 Task: Look for space in Payshanba, Uzbekistan from 12th July, 2023 to 16th July, 2023 for 8 adults in price range Rs.10000 to Rs.16000. Place can be private room with 8 bedrooms having 8 beds and 8 bathrooms. Property type can be house, flat, guest house, hotel. Amenities needed are: wifi, TV, free parkinig on premises, gym, breakfast. Booking option can be shelf check-in. Required host language is English.
Action: Mouse moved to (441, 114)
Screenshot: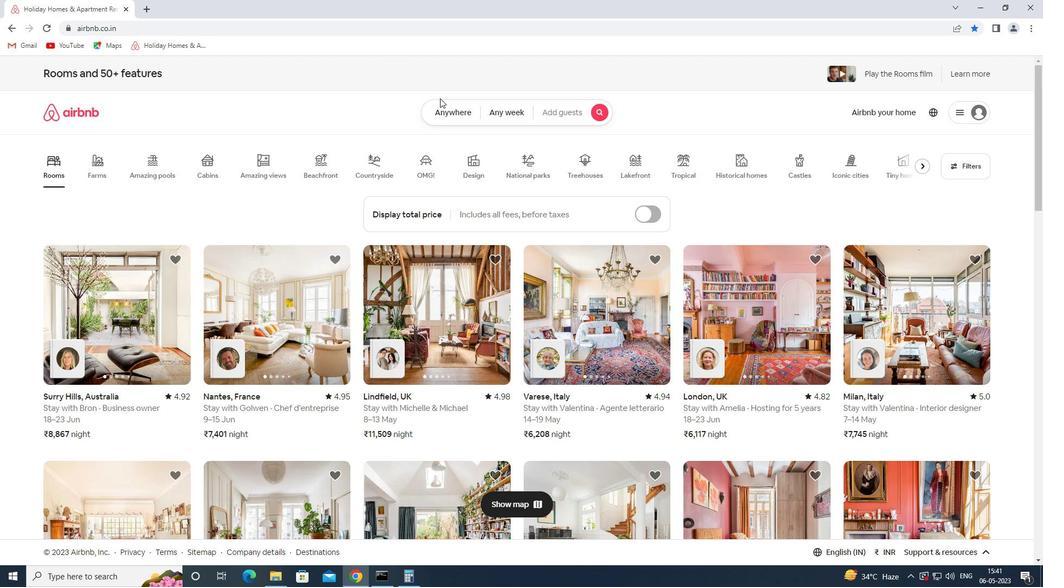 
Action: Mouse pressed left at (441, 114)
Screenshot: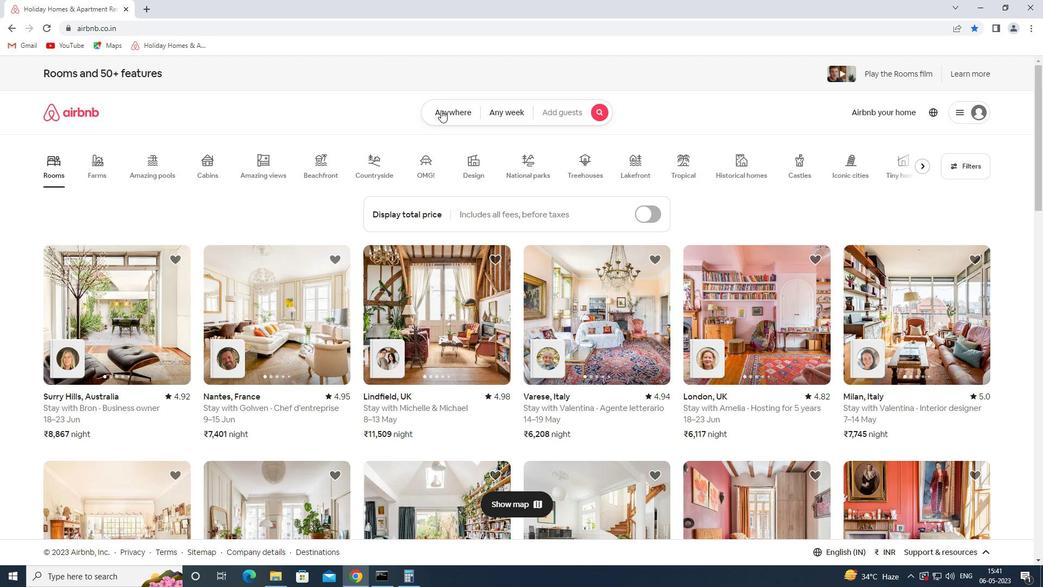 
Action: Mouse moved to (377, 155)
Screenshot: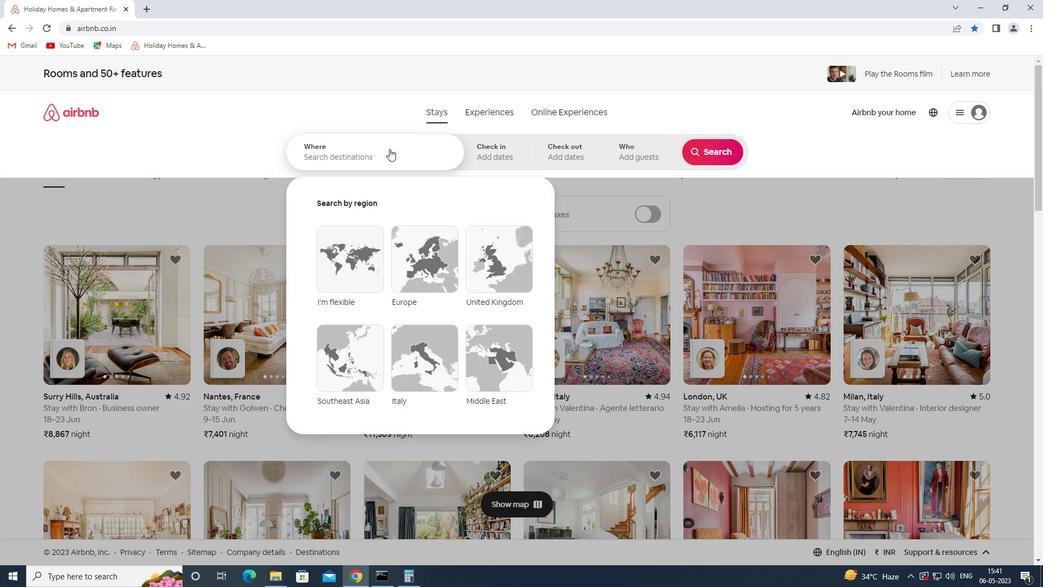 
Action: Mouse pressed left at (377, 155)
Screenshot: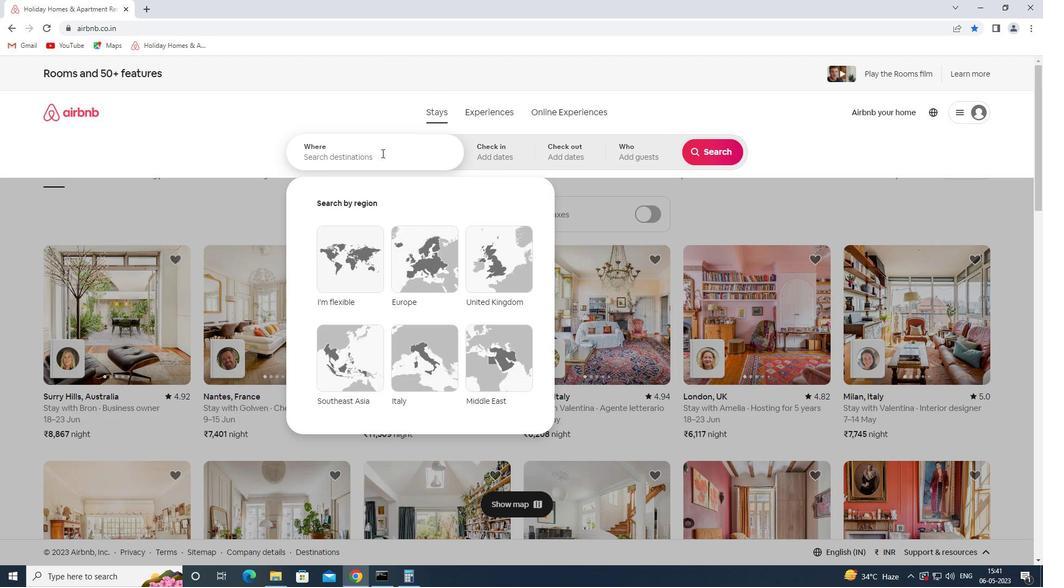 
Action: Key pressed <Key.shift_r>Paya<Key.backspace>shanba<Key.space><Key.shift_r>
Screenshot: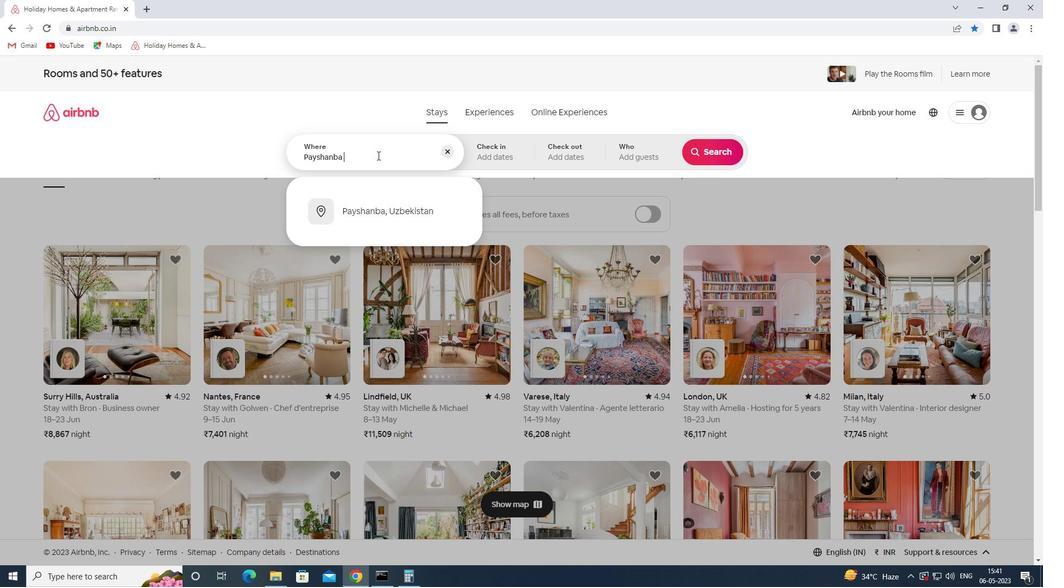 
Action: Mouse moved to (390, 206)
Screenshot: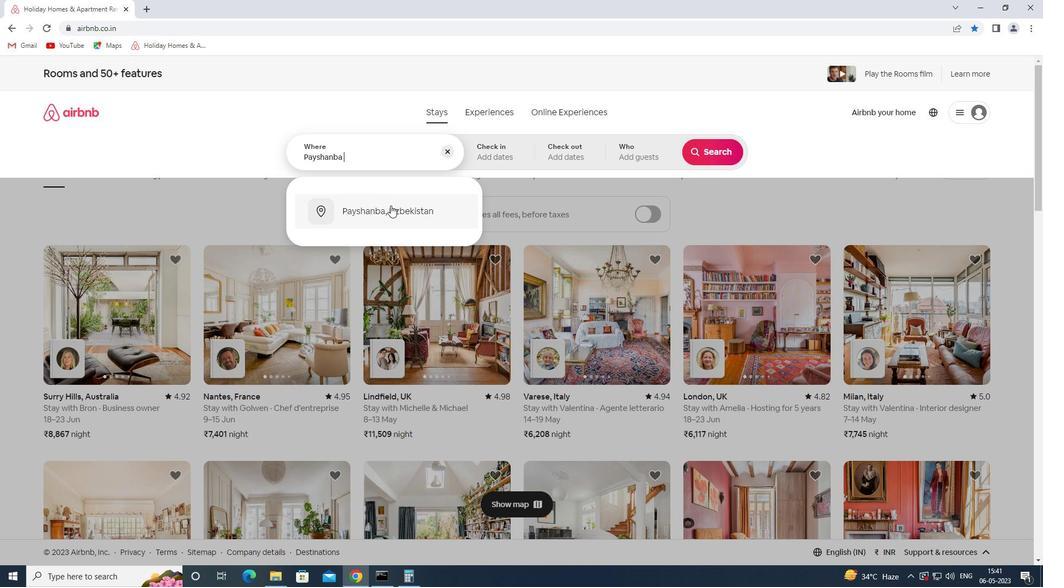 
Action: Mouse pressed left at (390, 206)
Screenshot: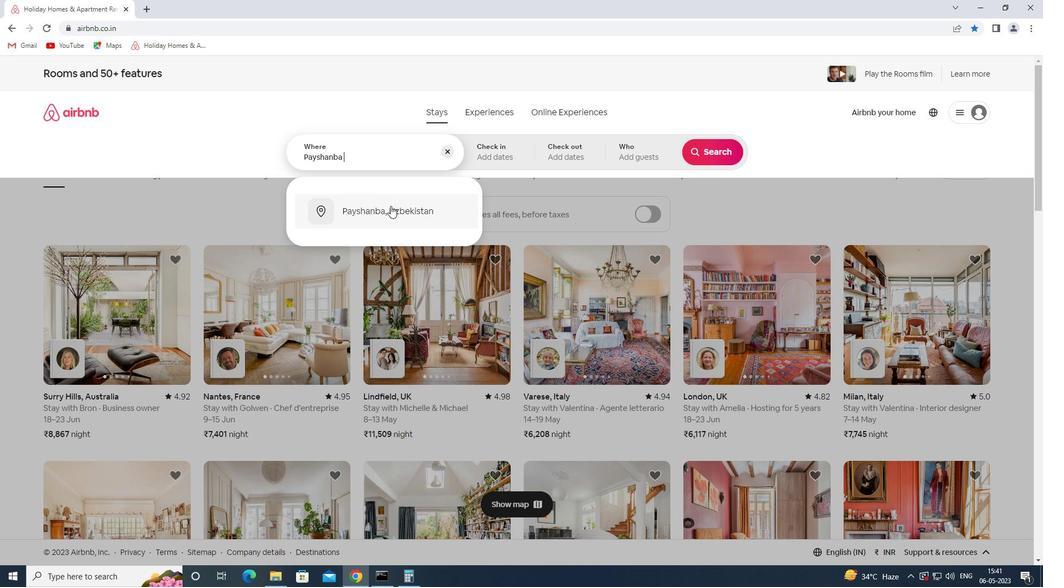 
Action: Mouse moved to (708, 241)
Screenshot: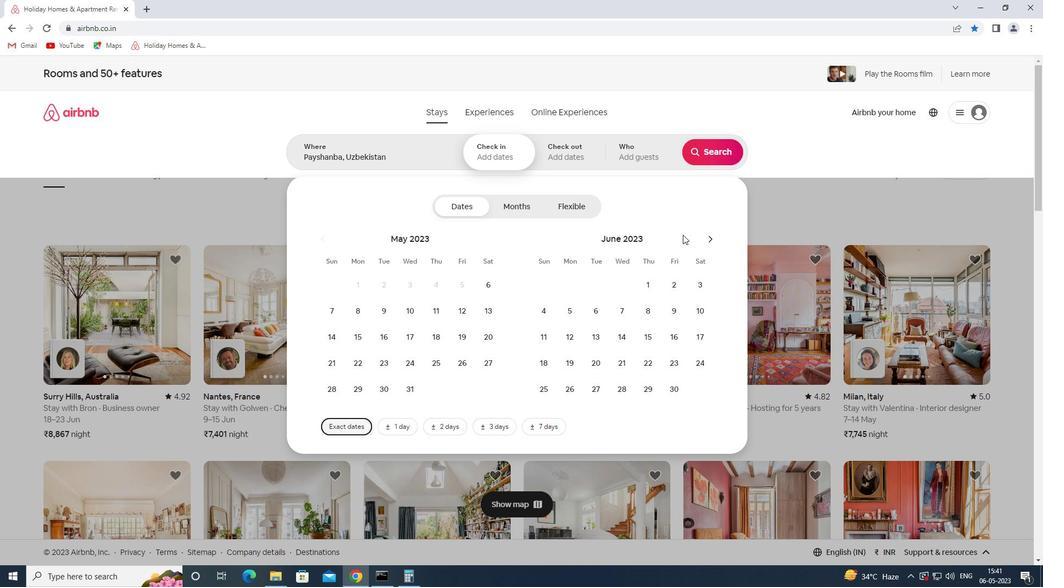 
Action: Mouse pressed left at (708, 241)
Screenshot: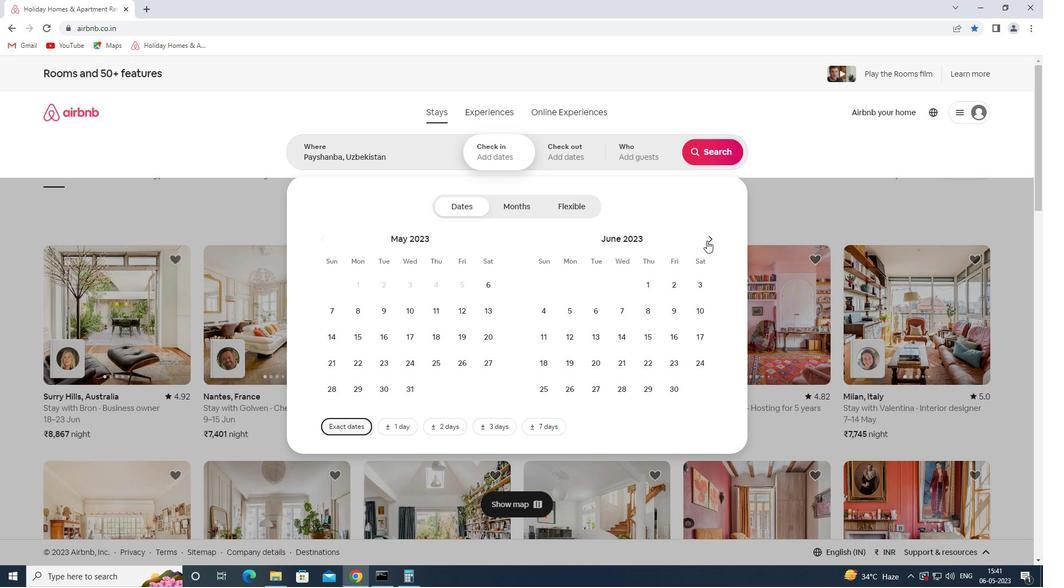 
Action: Mouse moved to (615, 343)
Screenshot: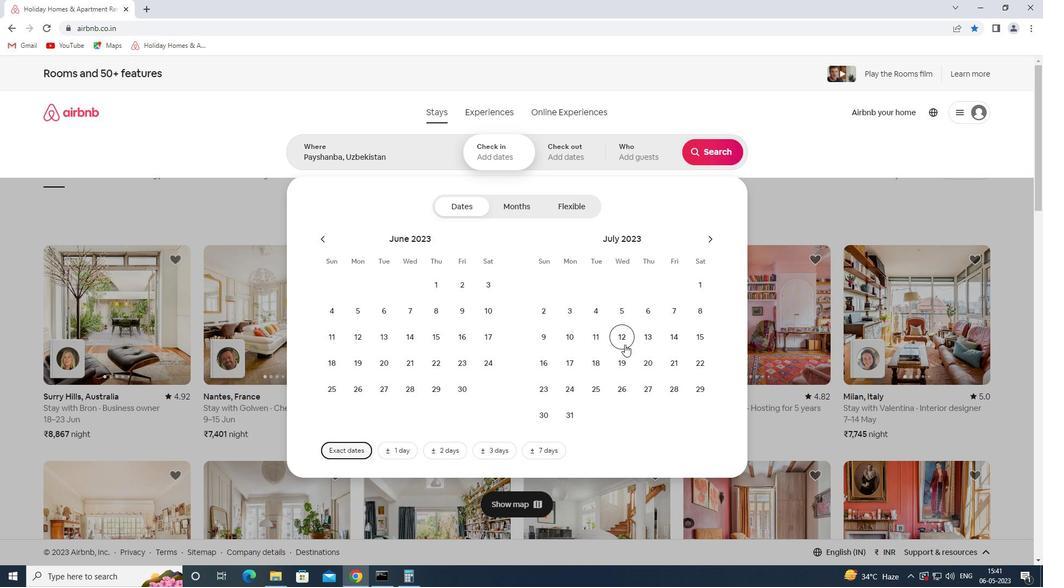 
Action: Mouse pressed left at (615, 343)
Screenshot: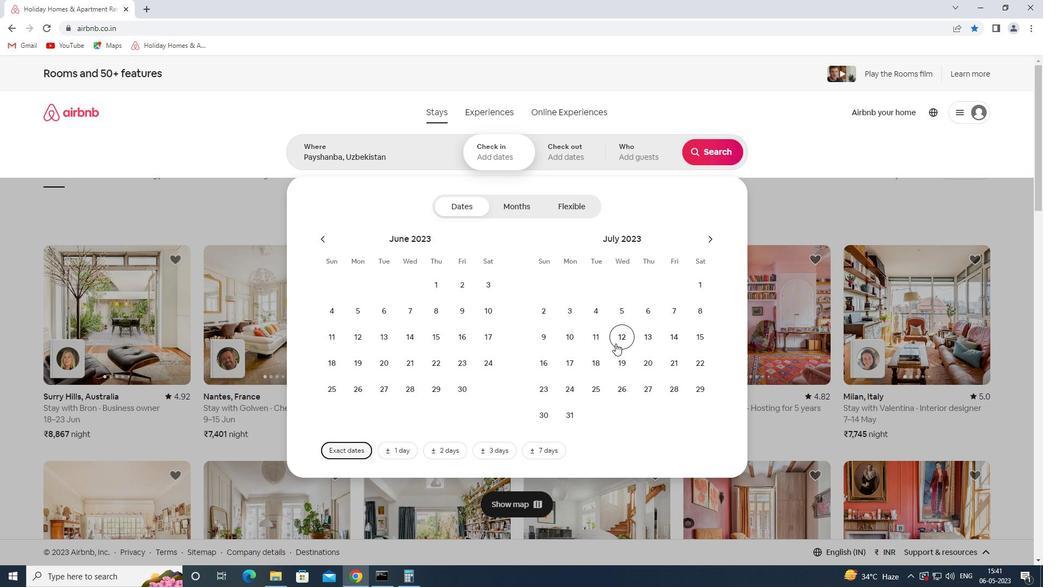 
Action: Mouse moved to (540, 370)
Screenshot: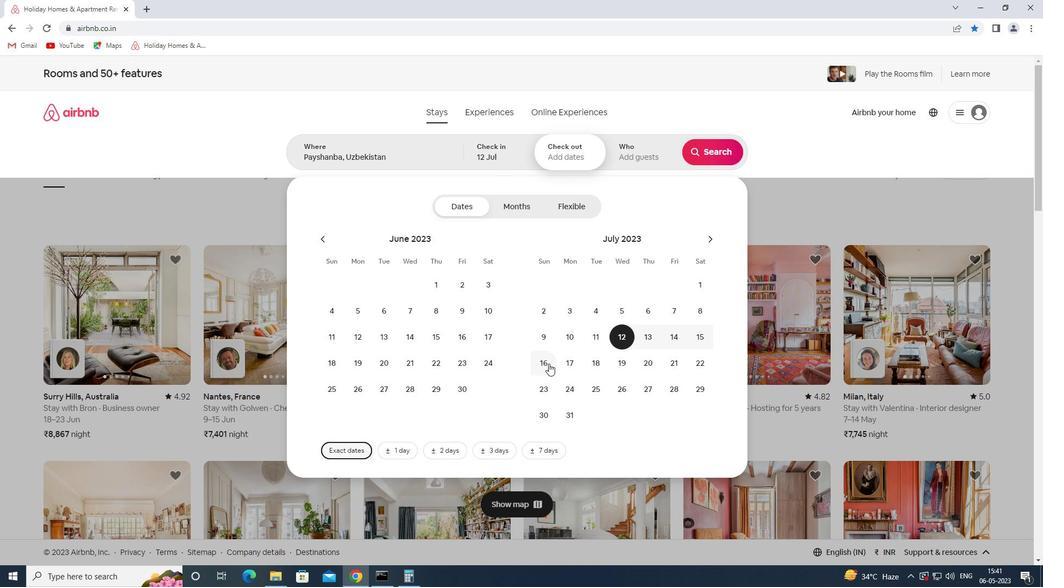 
Action: Mouse pressed left at (540, 370)
Screenshot: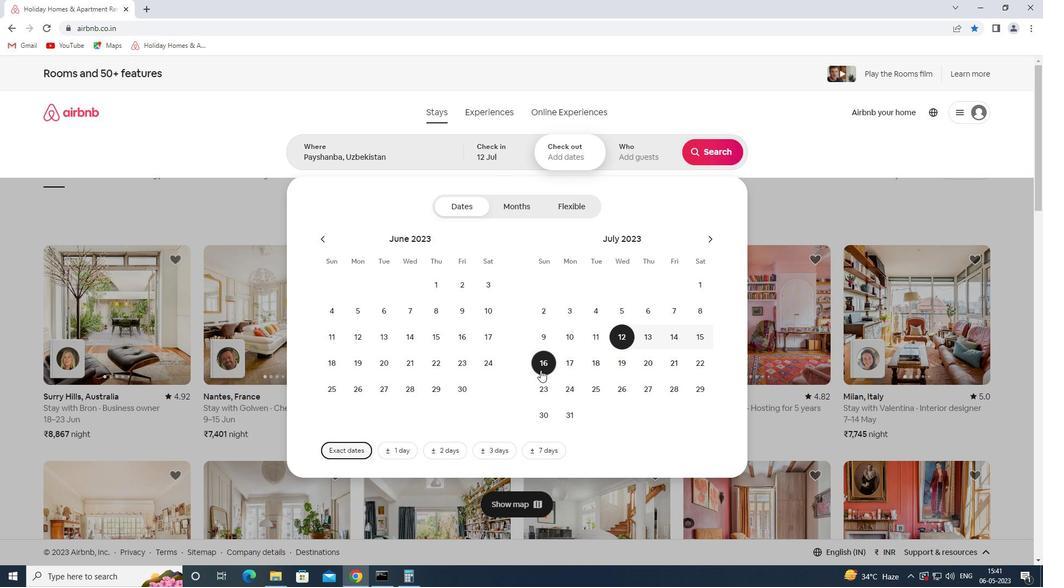 
Action: Mouse moved to (648, 160)
Screenshot: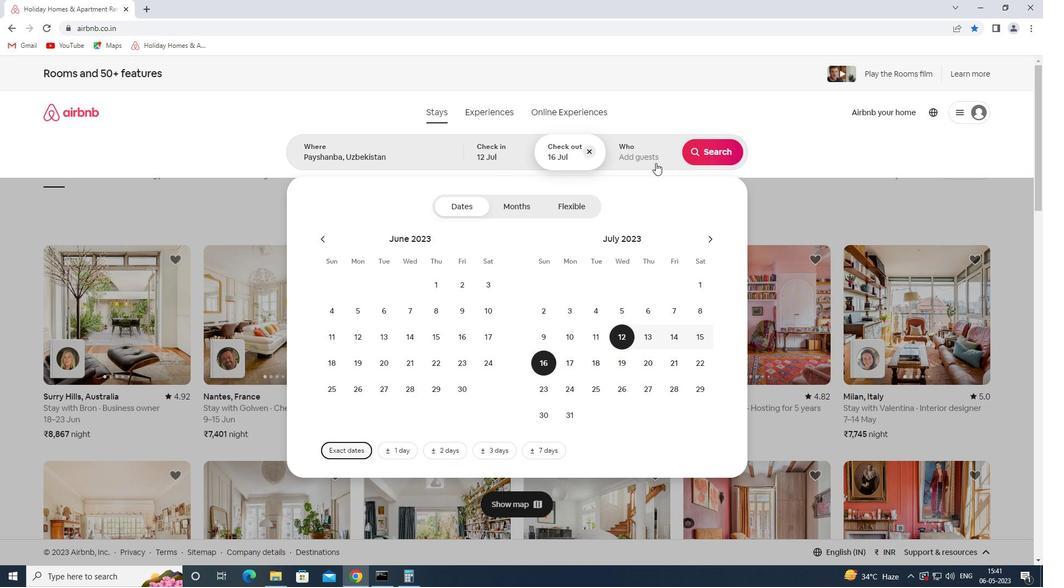 
Action: Mouse pressed left at (648, 160)
Screenshot: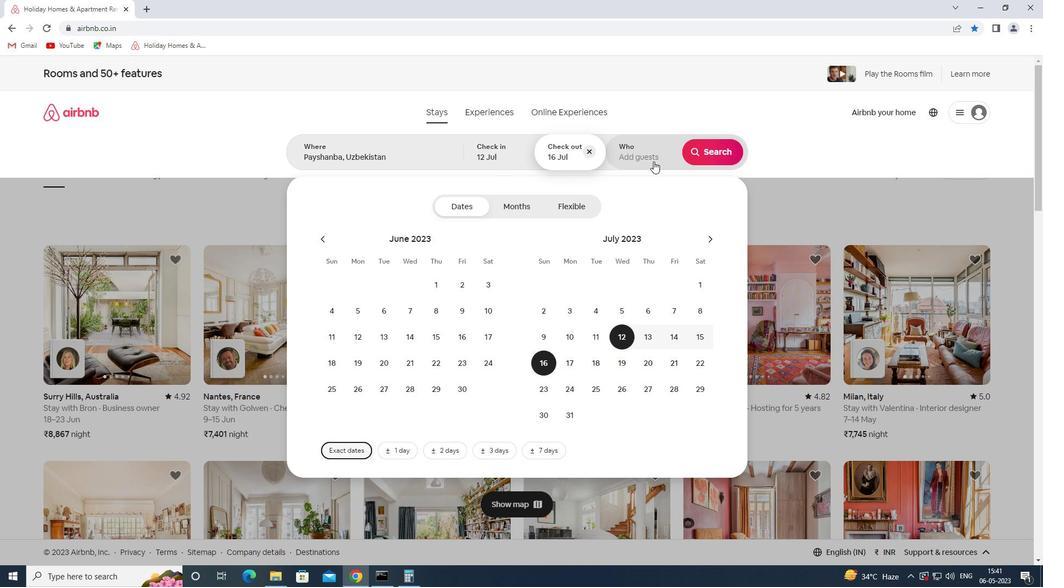 
Action: Mouse moved to (717, 204)
Screenshot: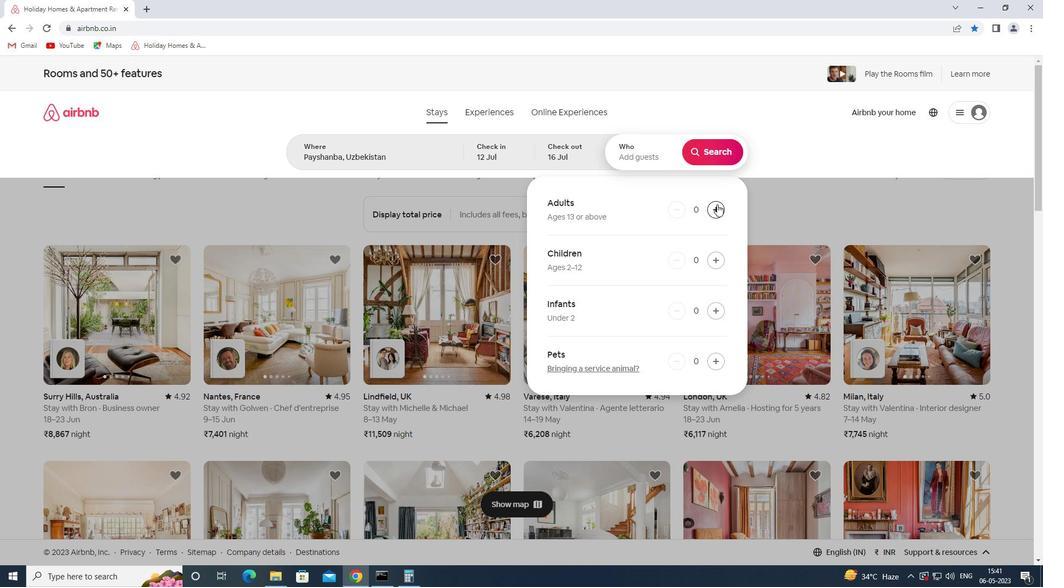 
Action: Mouse pressed left at (717, 204)
Screenshot: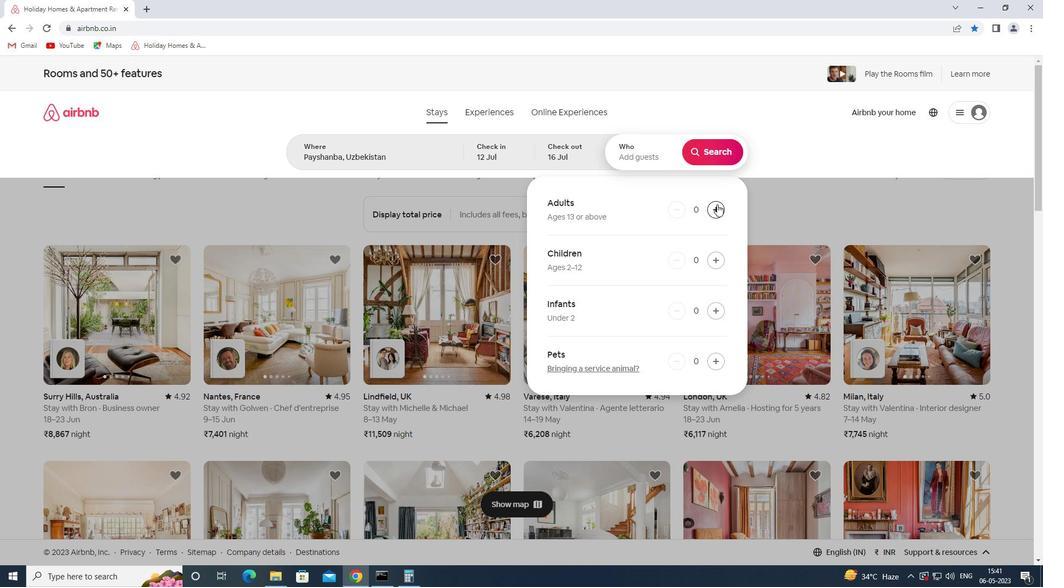 
Action: Mouse pressed left at (717, 204)
Screenshot: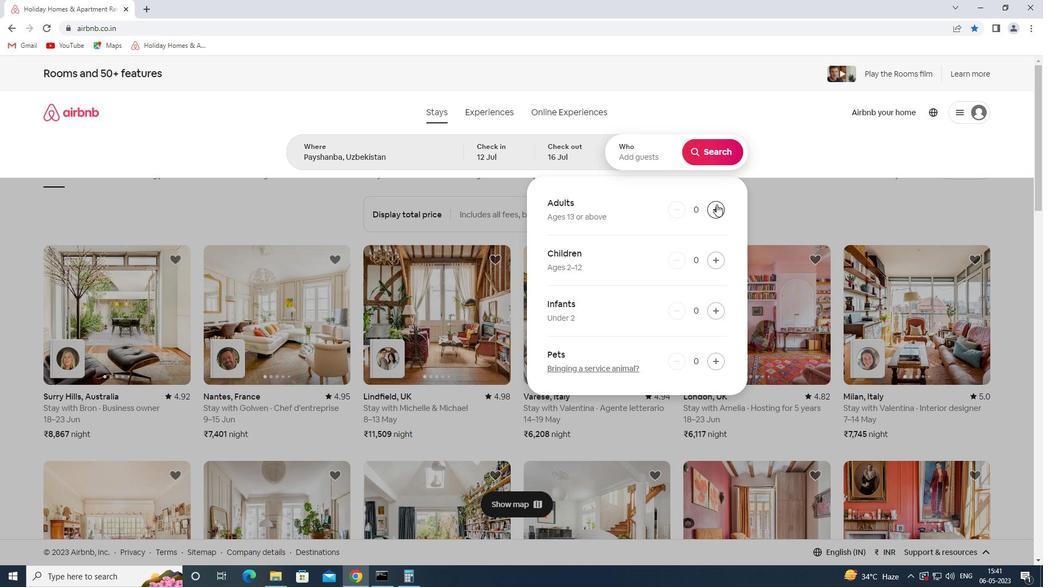 
Action: Mouse pressed left at (717, 204)
Screenshot: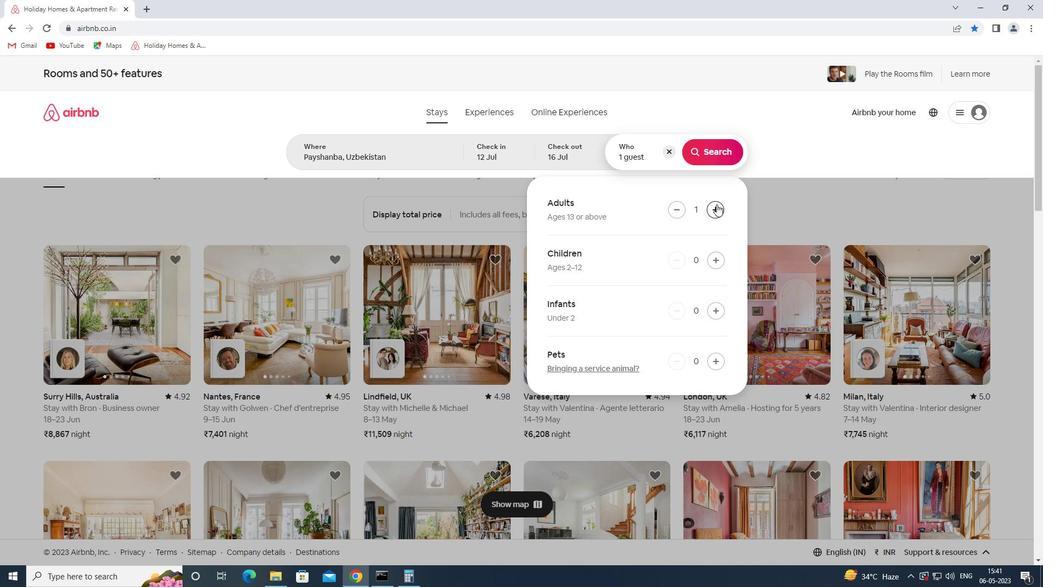 
Action: Mouse pressed left at (717, 204)
Screenshot: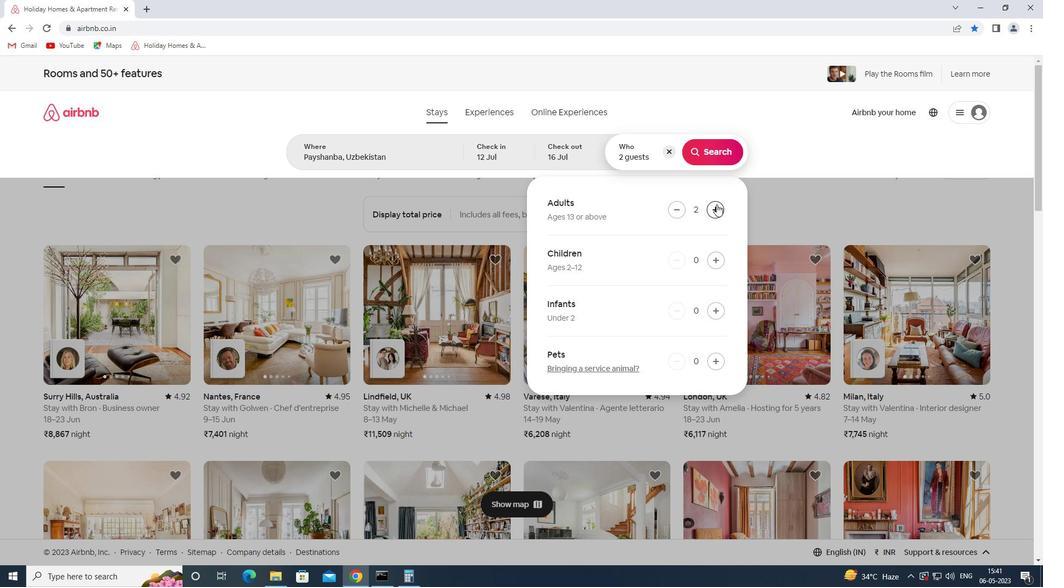 
Action: Mouse pressed left at (717, 204)
Screenshot: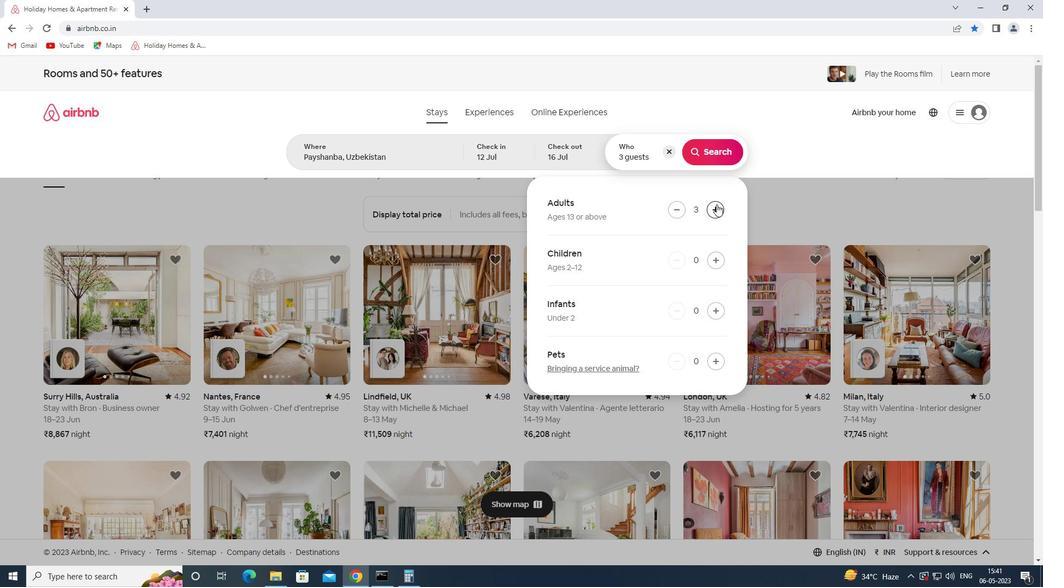 
Action: Mouse pressed left at (717, 204)
Screenshot: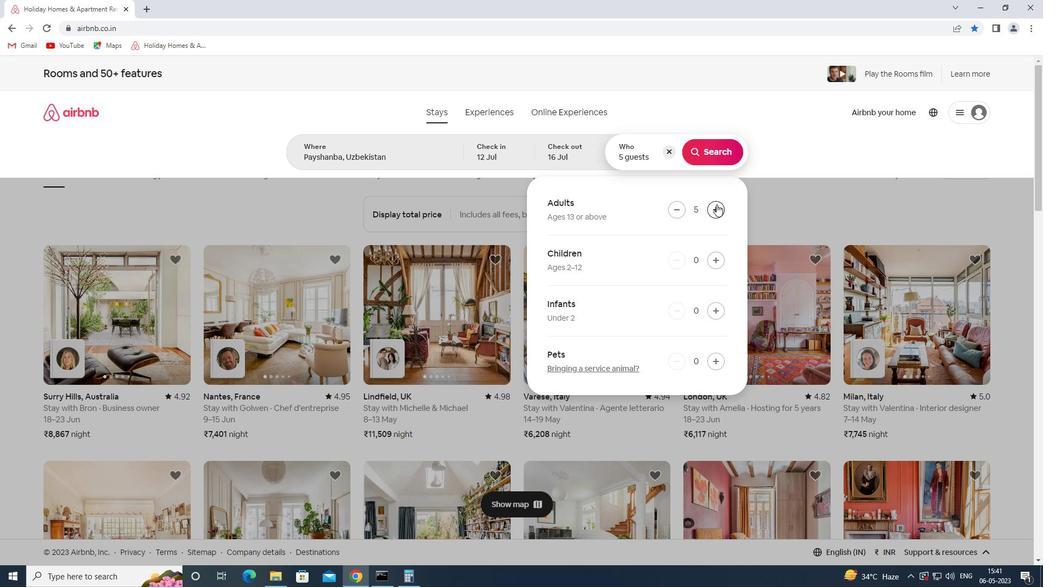 
Action: Mouse pressed left at (717, 204)
Screenshot: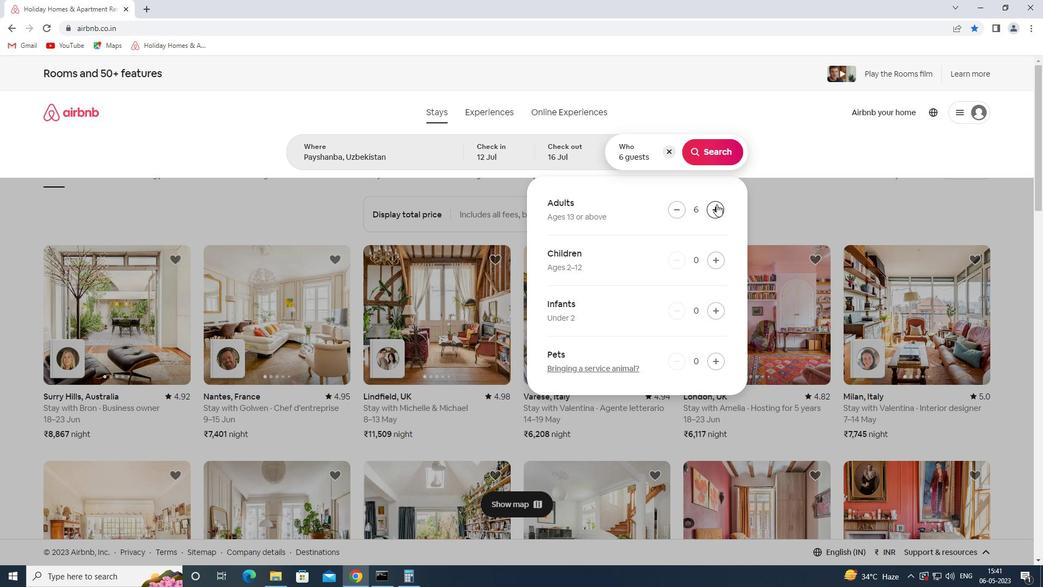
Action: Mouse pressed left at (717, 204)
Screenshot: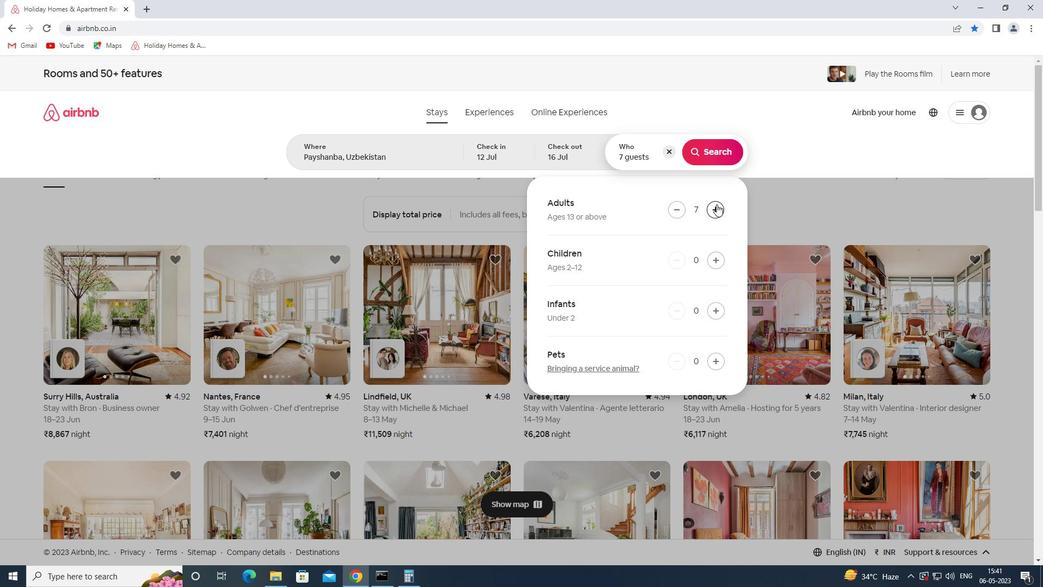 
Action: Mouse moved to (713, 164)
Screenshot: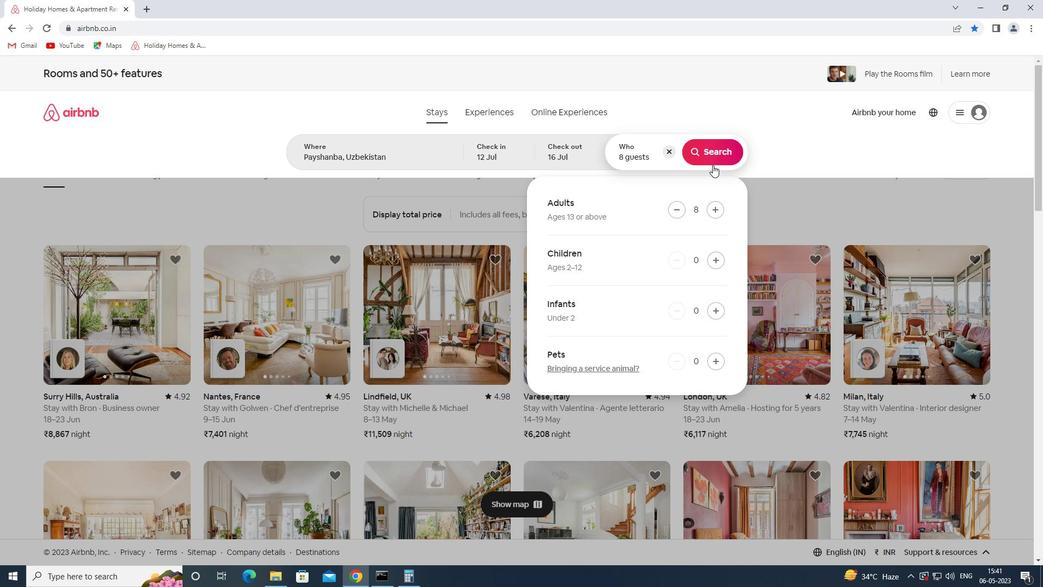 
Action: Mouse pressed left at (713, 164)
Screenshot: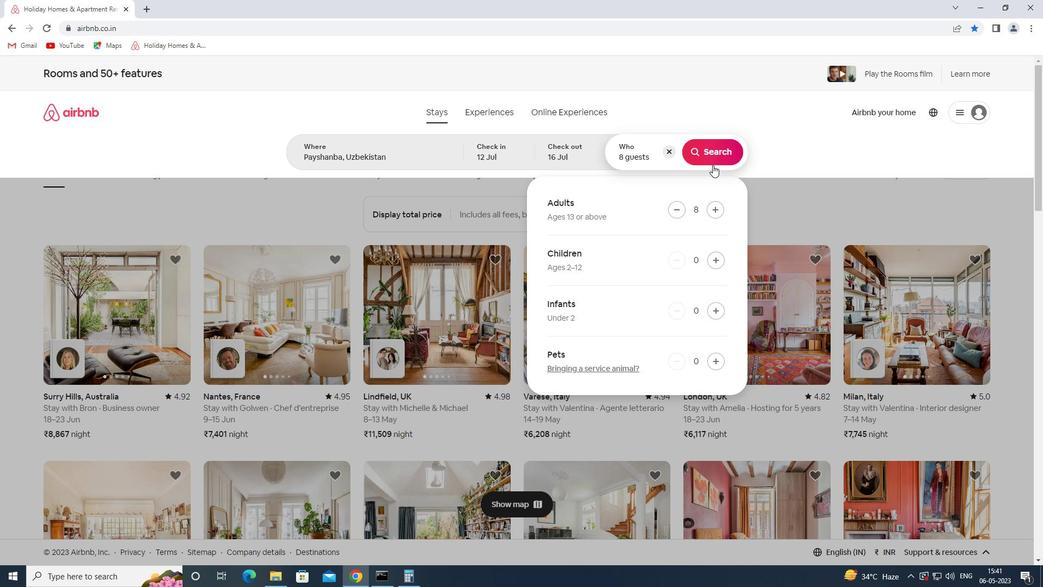 
Action: Mouse moved to (986, 117)
Screenshot: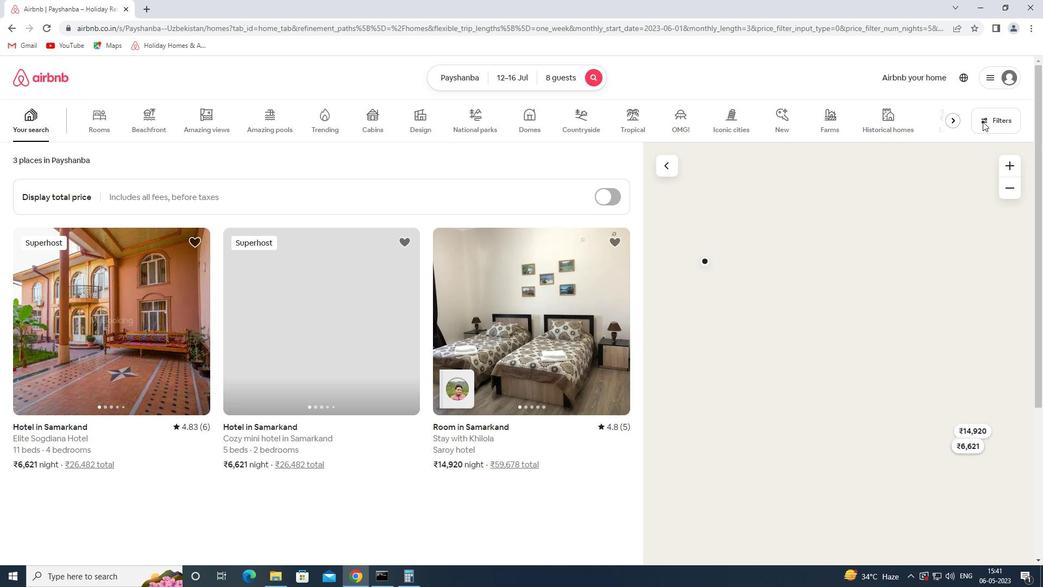 
Action: Mouse pressed left at (986, 117)
Screenshot: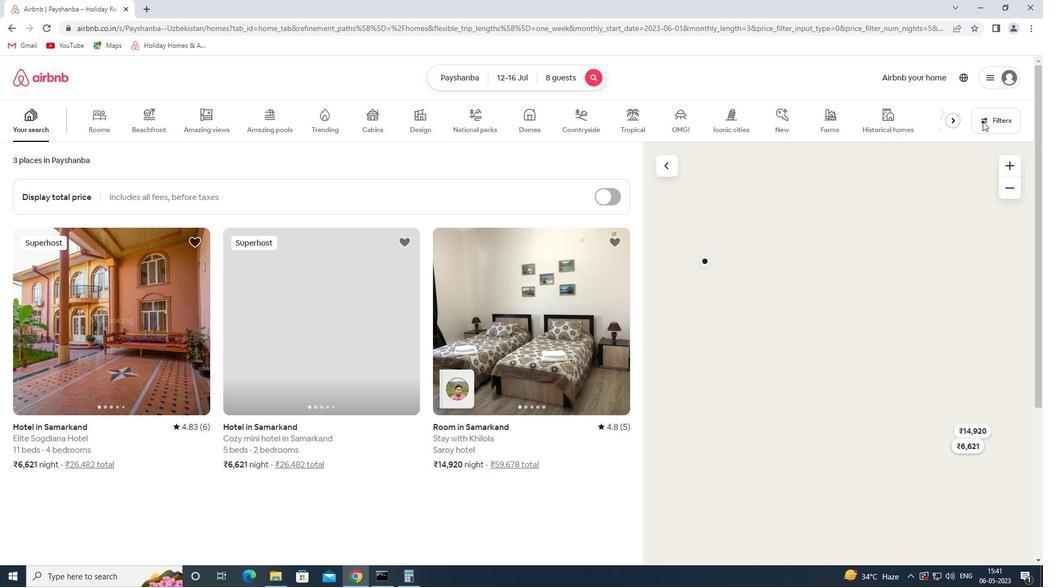 
Action: Mouse moved to (377, 387)
Screenshot: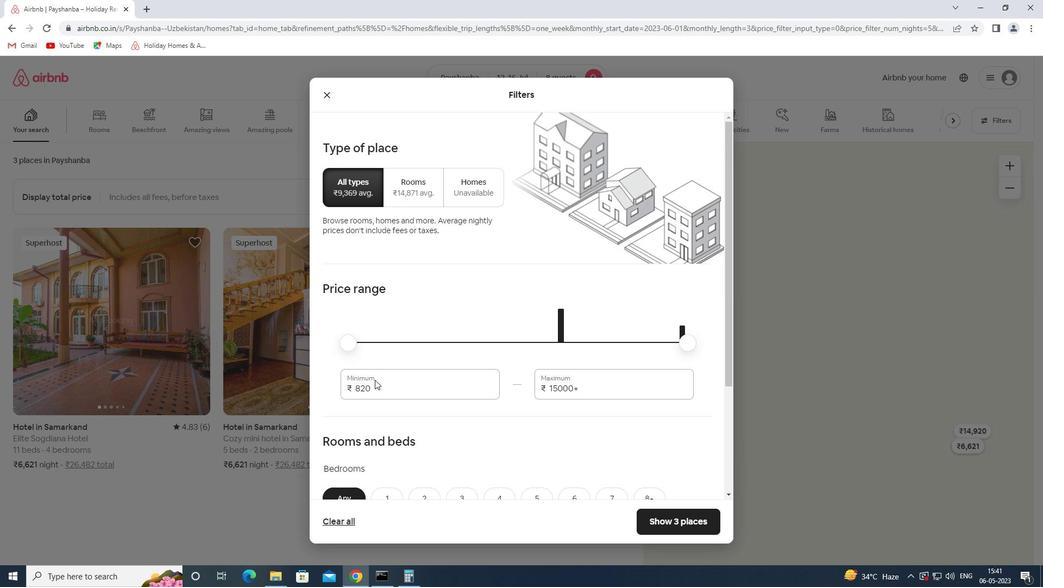 
Action: Mouse pressed left at (377, 387)
Screenshot: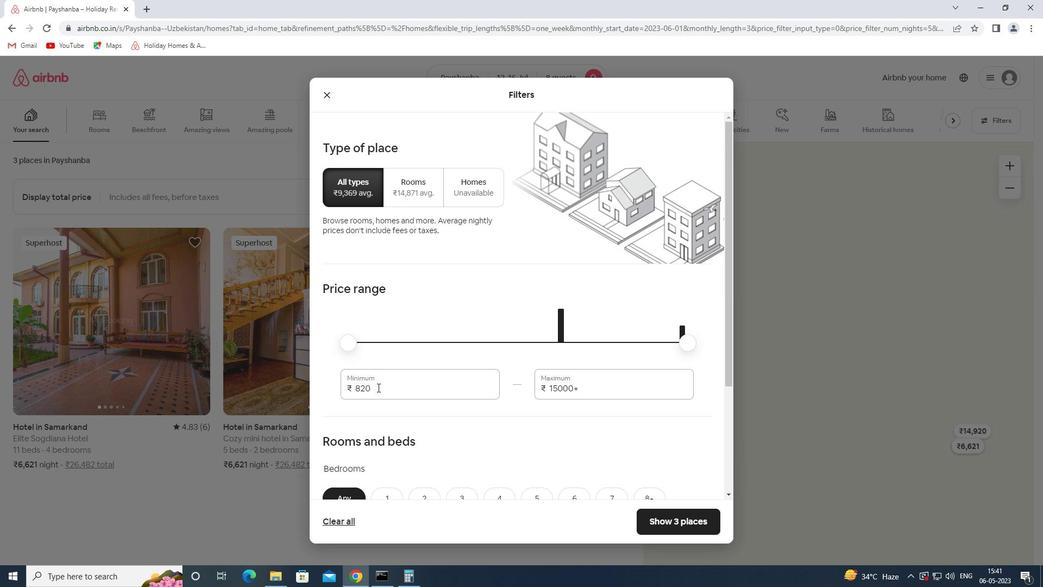 
Action: Mouse pressed left at (377, 387)
Screenshot: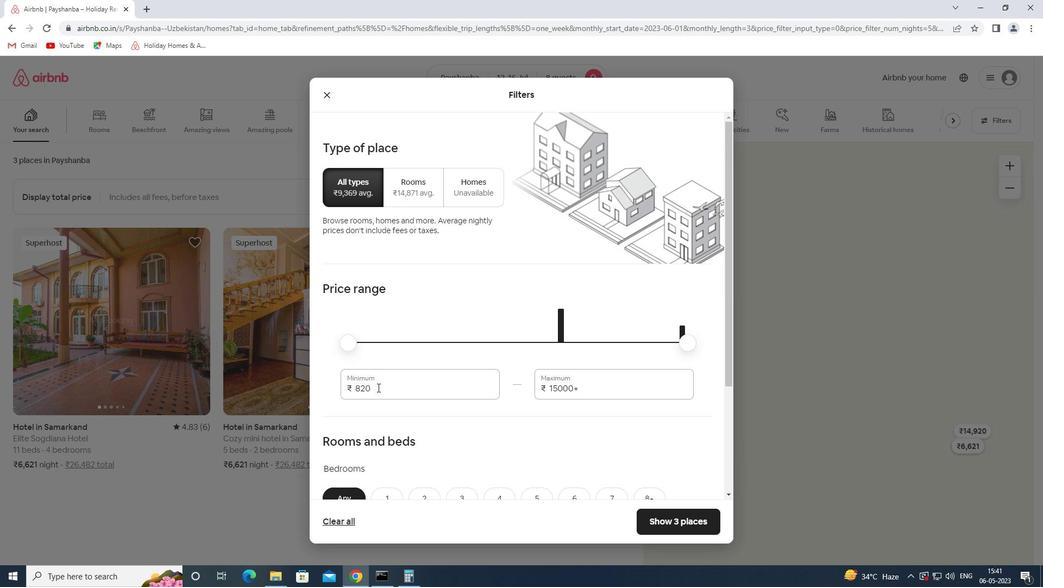 
Action: Key pressed 10000<Key.tab>16000<Key.tab>
Screenshot: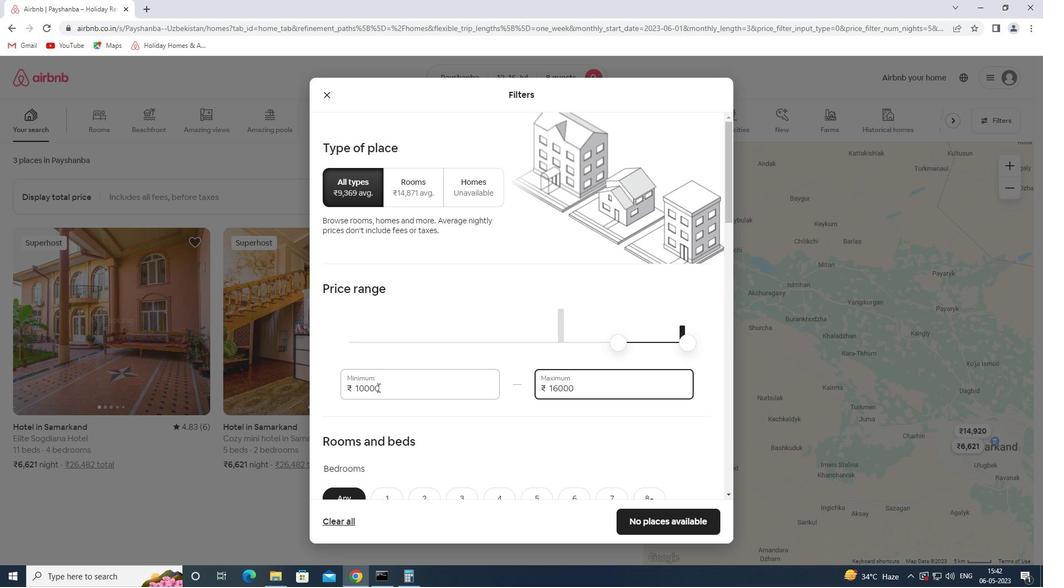 
Action: Mouse moved to (392, 458)
Screenshot: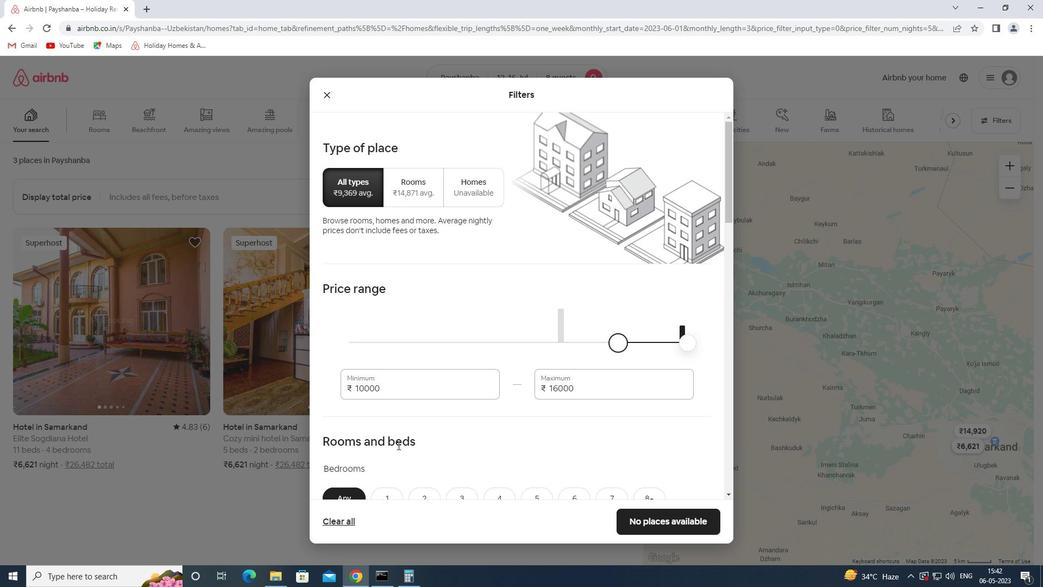 
Action: Mouse scrolled (392, 458) with delta (0, 0)
Screenshot: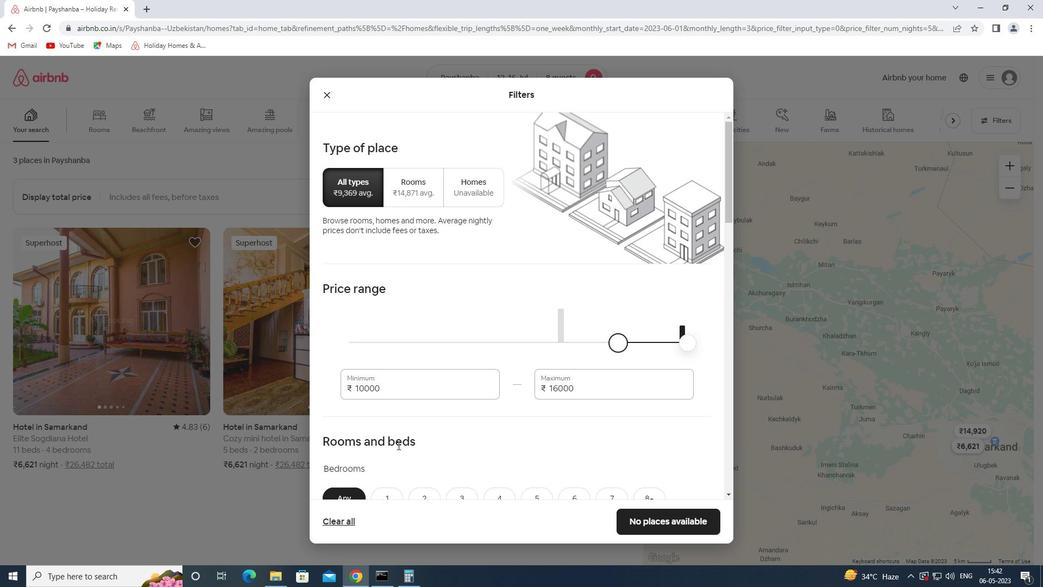 
Action: Mouse moved to (390, 462)
Screenshot: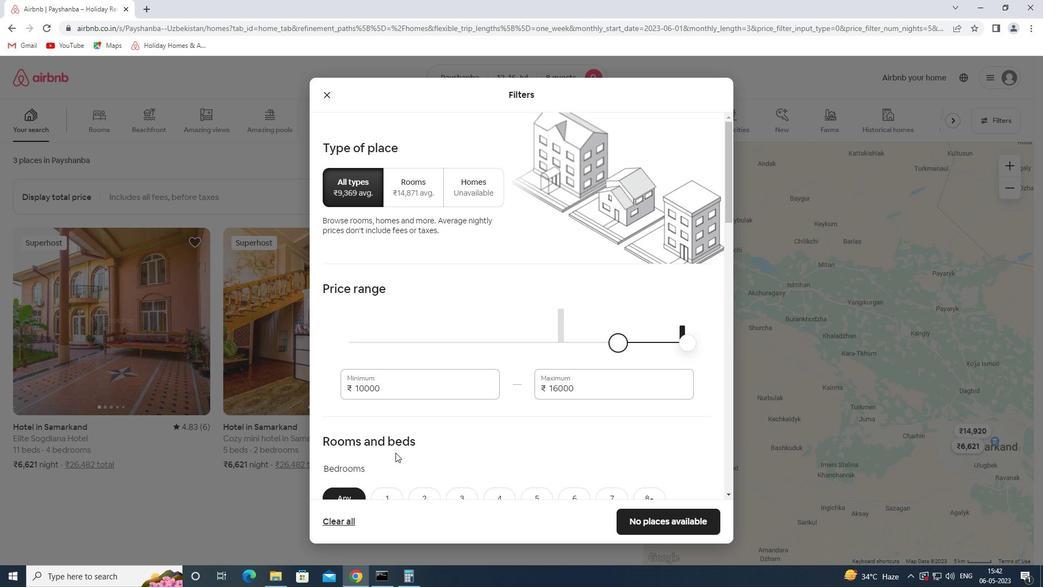 
Action: Mouse scrolled (390, 462) with delta (0, 0)
Screenshot: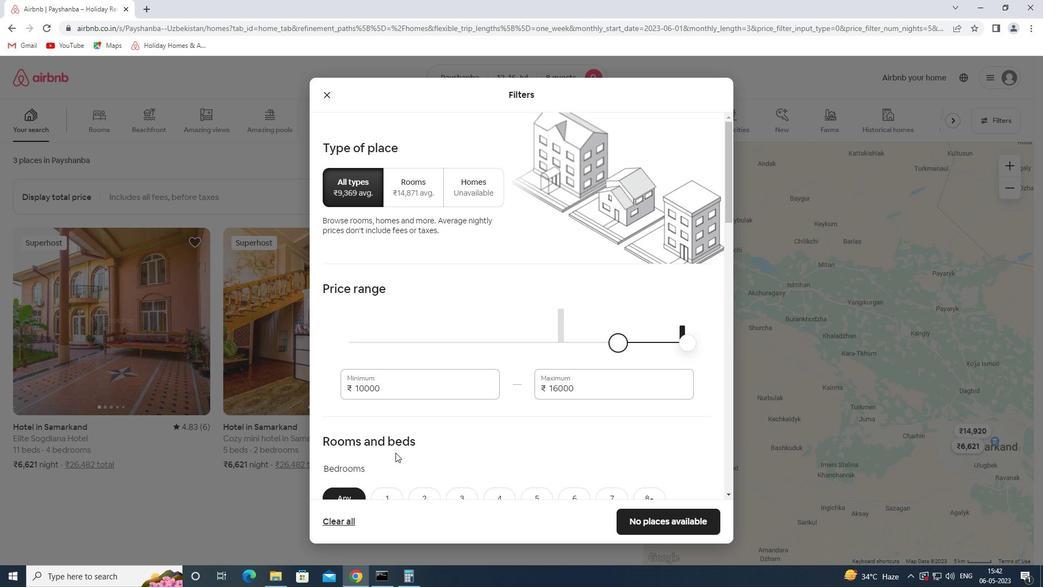 
Action: Mouse moved to (389, 464)
Screenshot: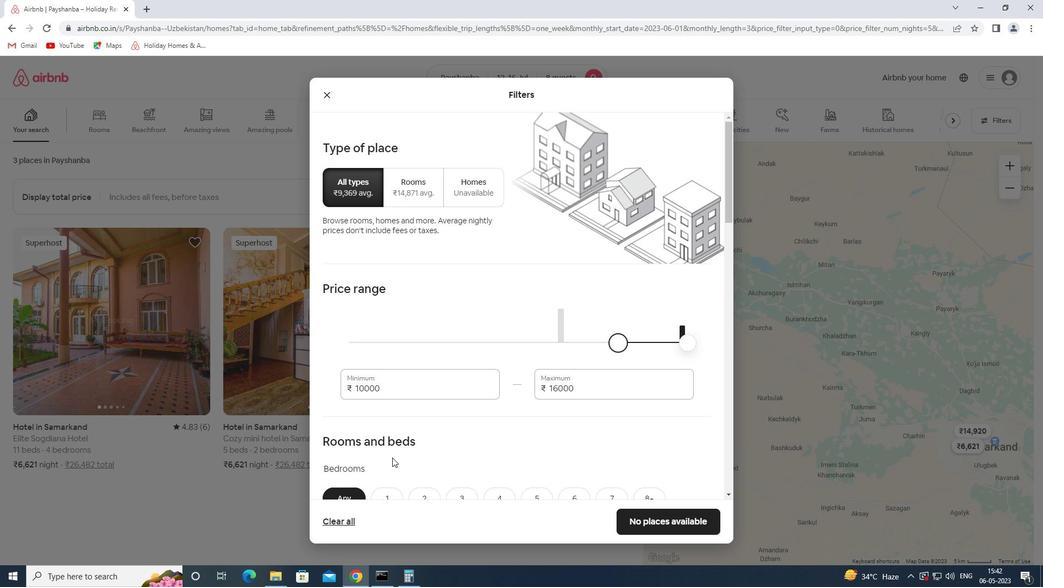 
Action: Mouse scrolled (389, 463) with delta (0, 0)
Screenshot: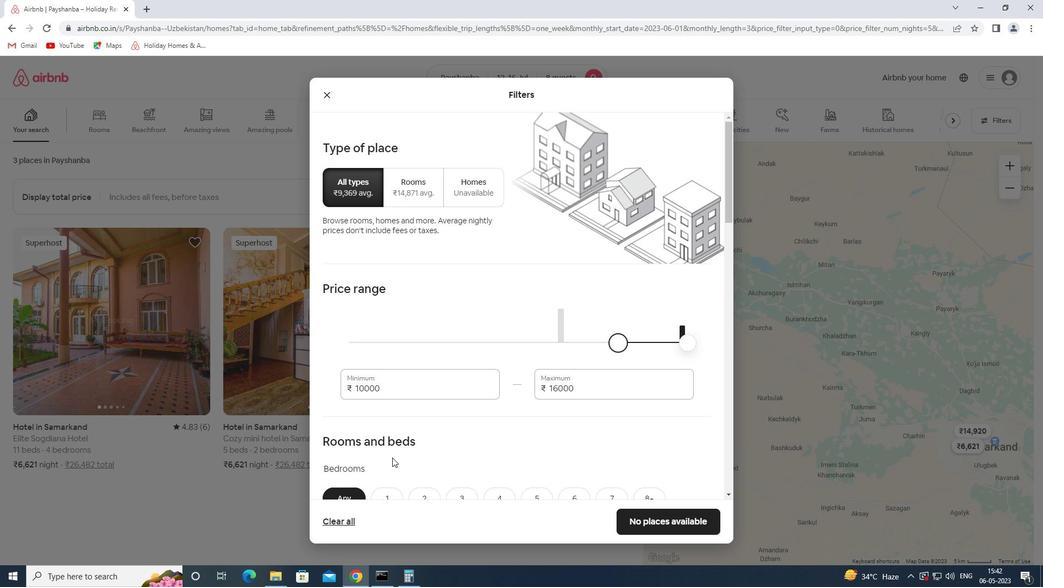 
Action: Mouse moved to (389, 464)
Screenshot: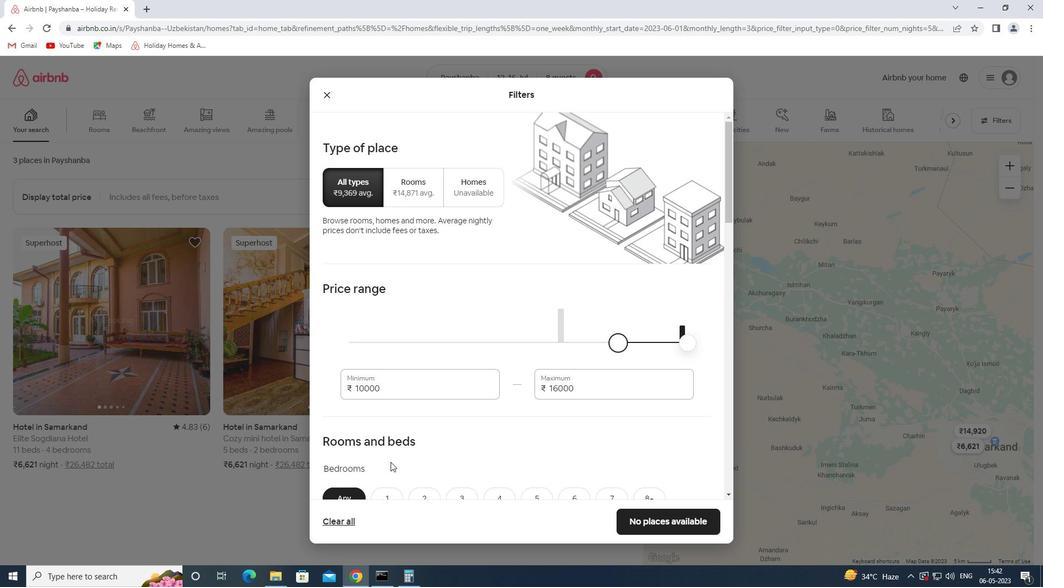 
Action: Mouse scrolled (389, 463) with delta (0, 0)
Screenshot: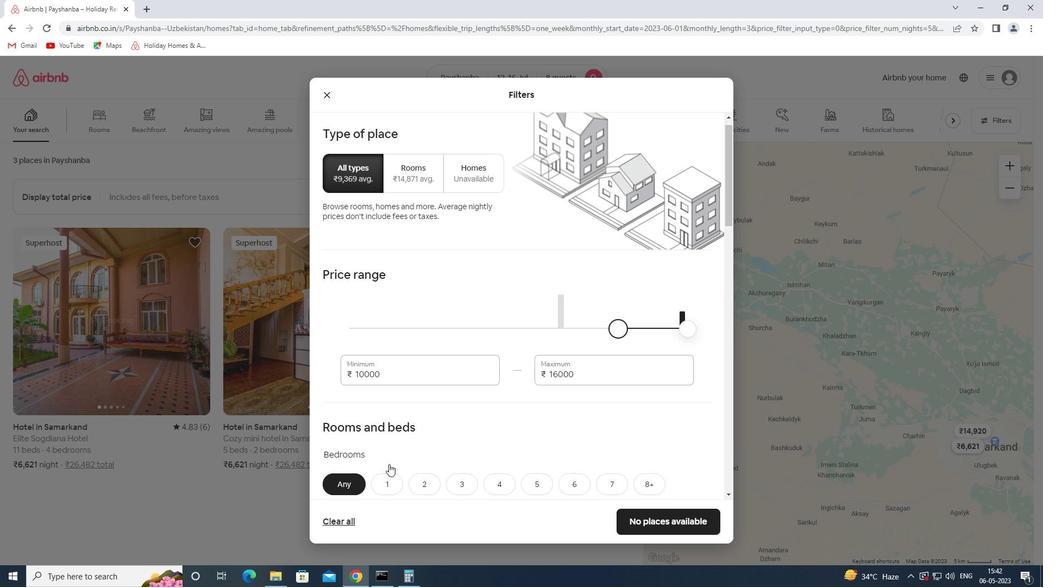 
Action: Mouse moved to (653, 282)
Screenshot: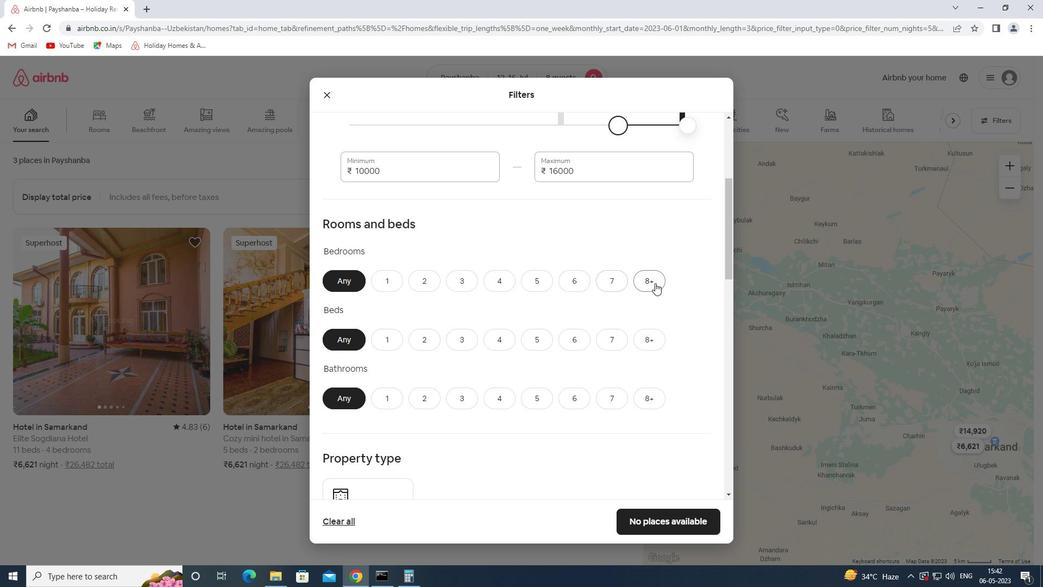 
Action: Mouse pressed left at (653, 282)
Screenshot: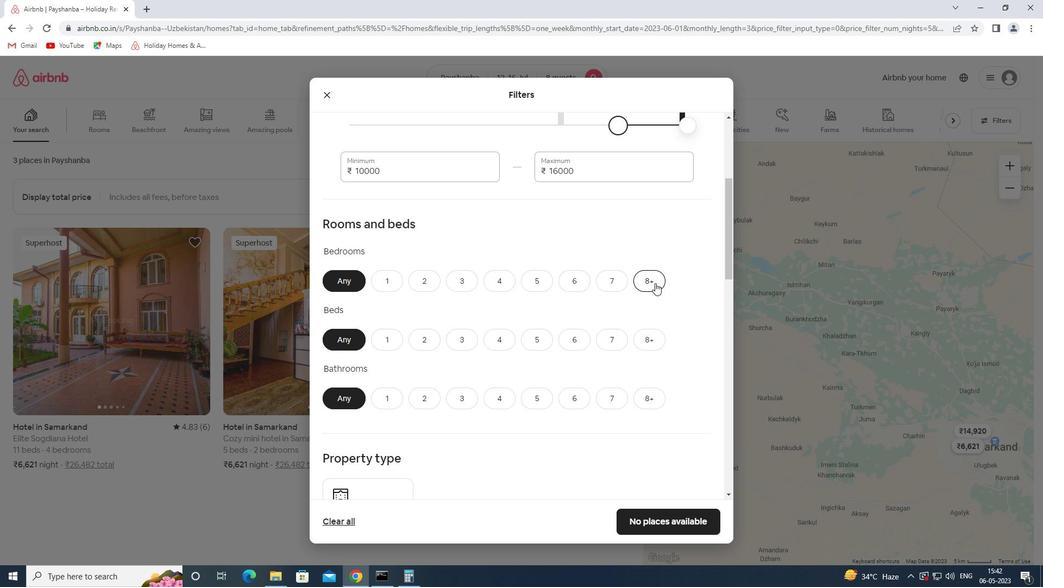 
Action: Mouse moved to (648, 334)
Screenshot: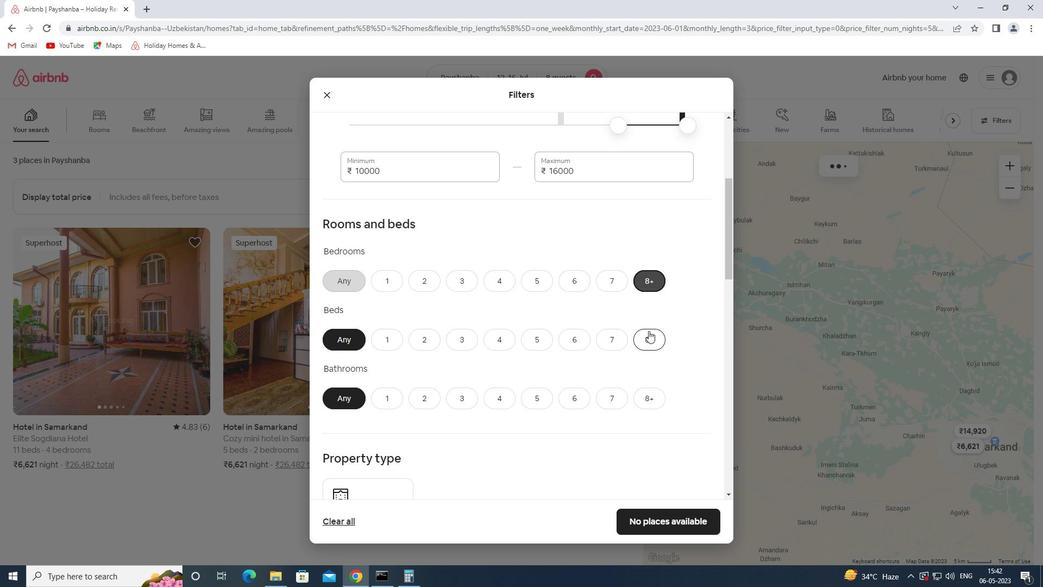 
Action: Mouse pressed left at (648, 334)
Screenshot: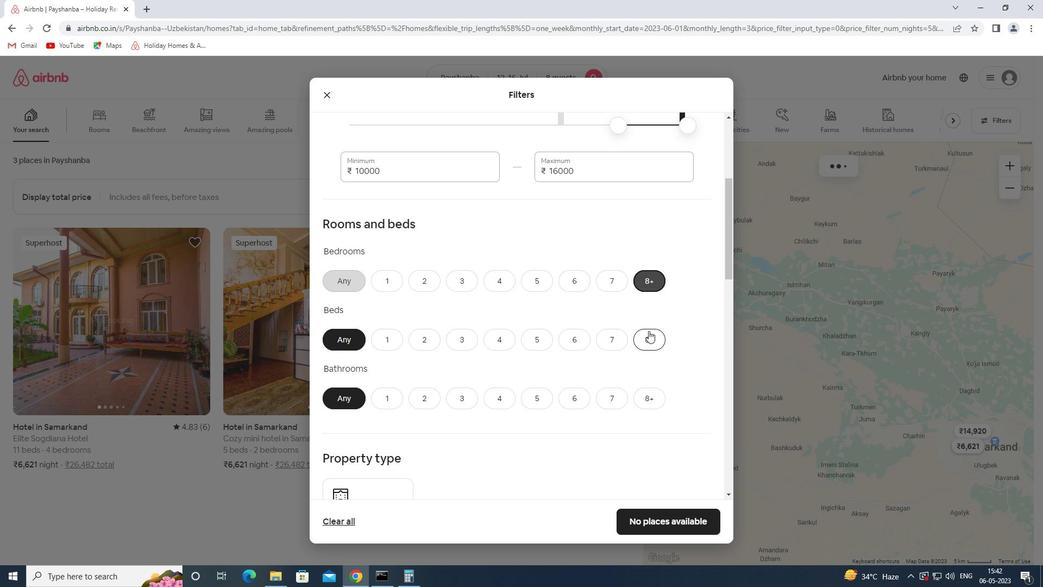 
Action: Mouse moved to (651, 395)
Screenshot: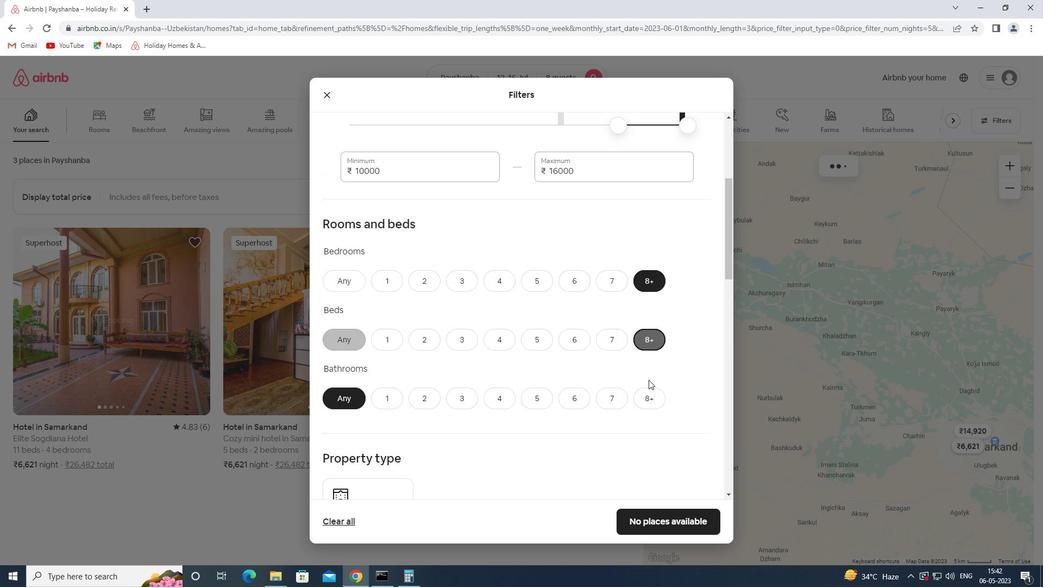 
Action: Mouse pressed left at (651, 395)
Screenshot: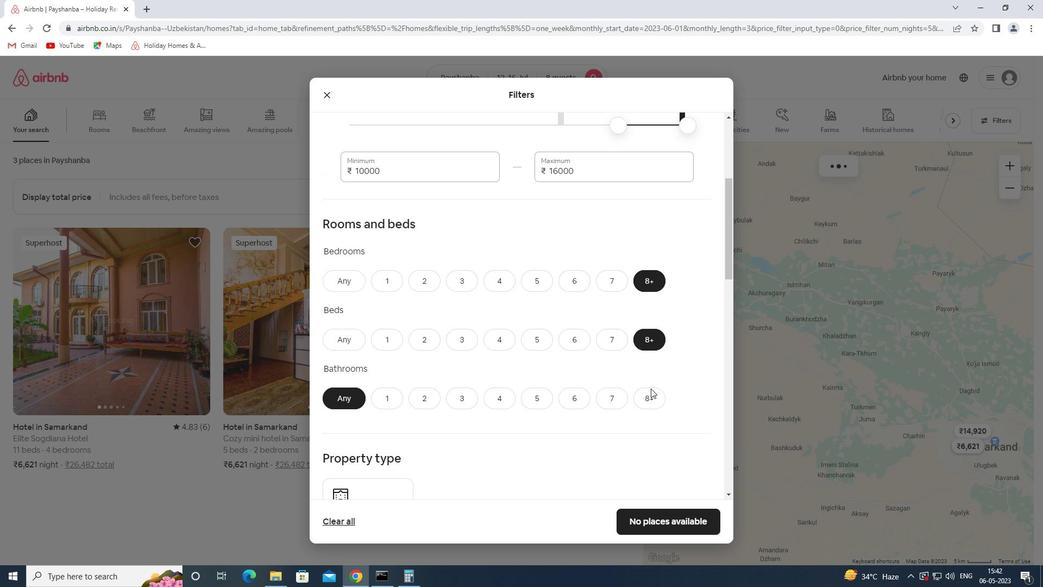 
Action: Mouse moved to (583, 373)
Screenshot: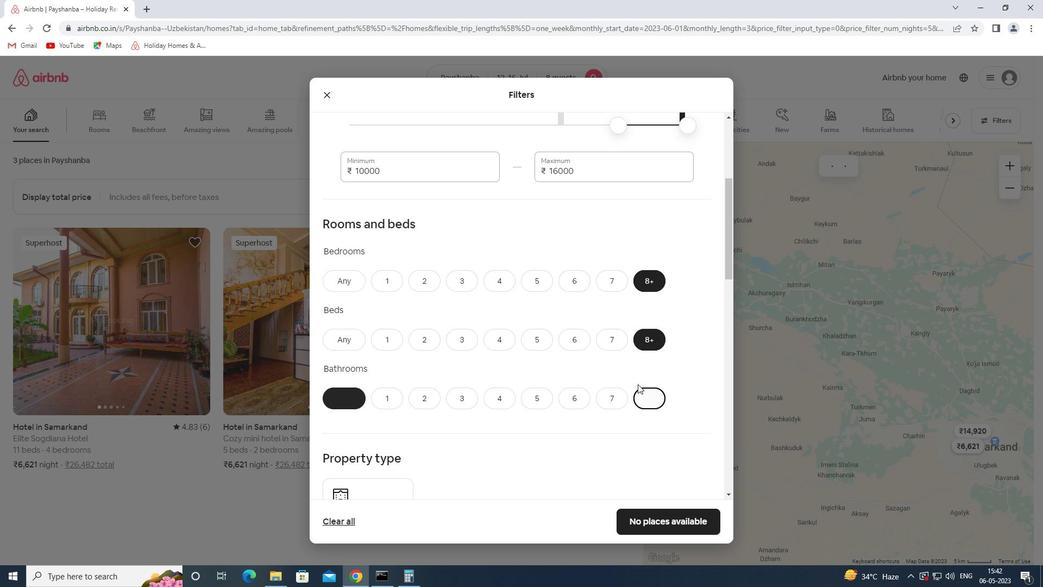 
Action: Mouse scrolled (583, 372) with delta (0, 0)
Screenshot: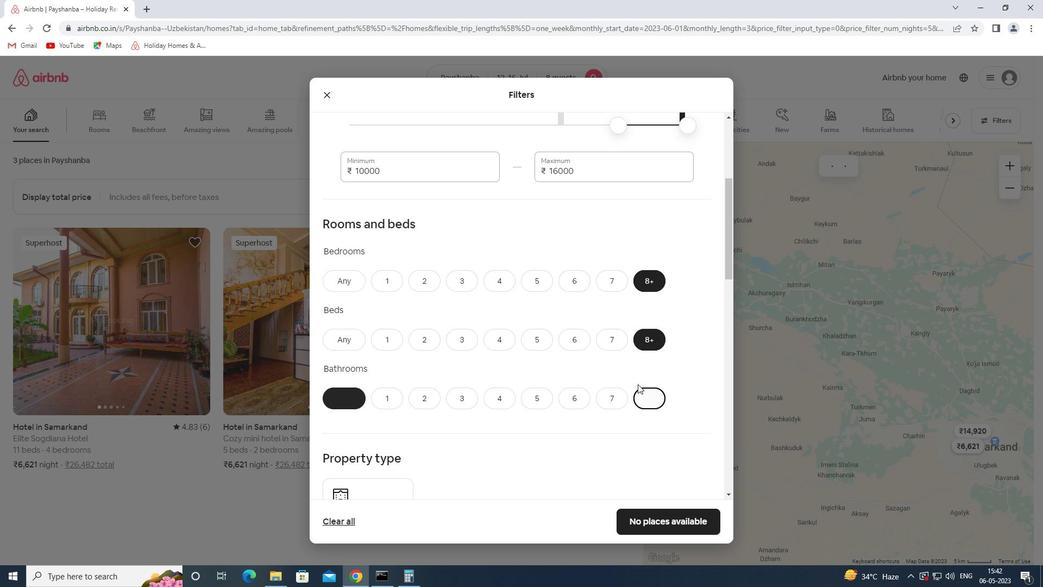 
Action: Mouse moved to (583, 373)
Screenshot: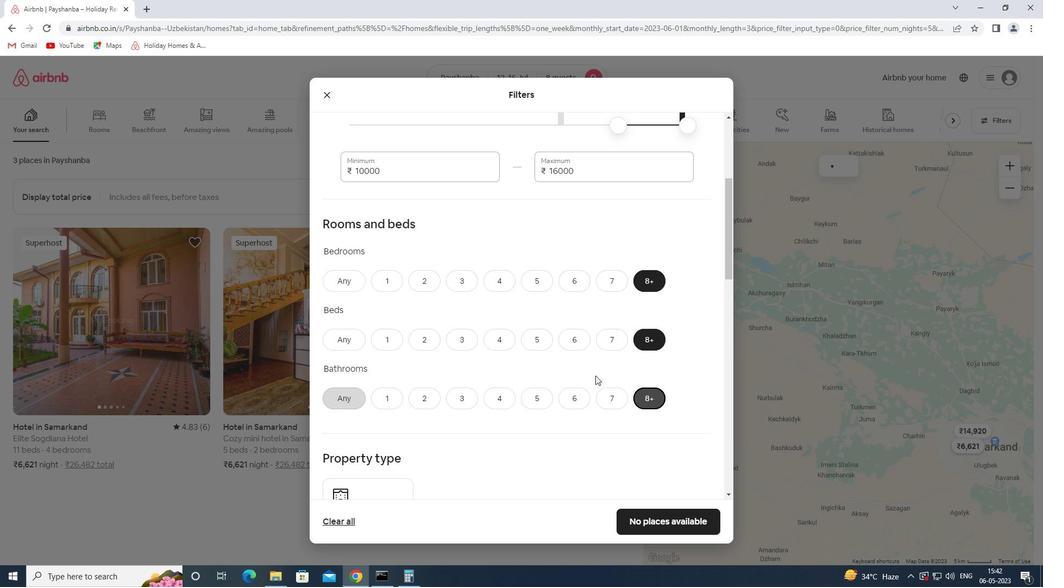 
Action: Mouse scrolled (583, 372) with delta (0, 0)
Screenshot: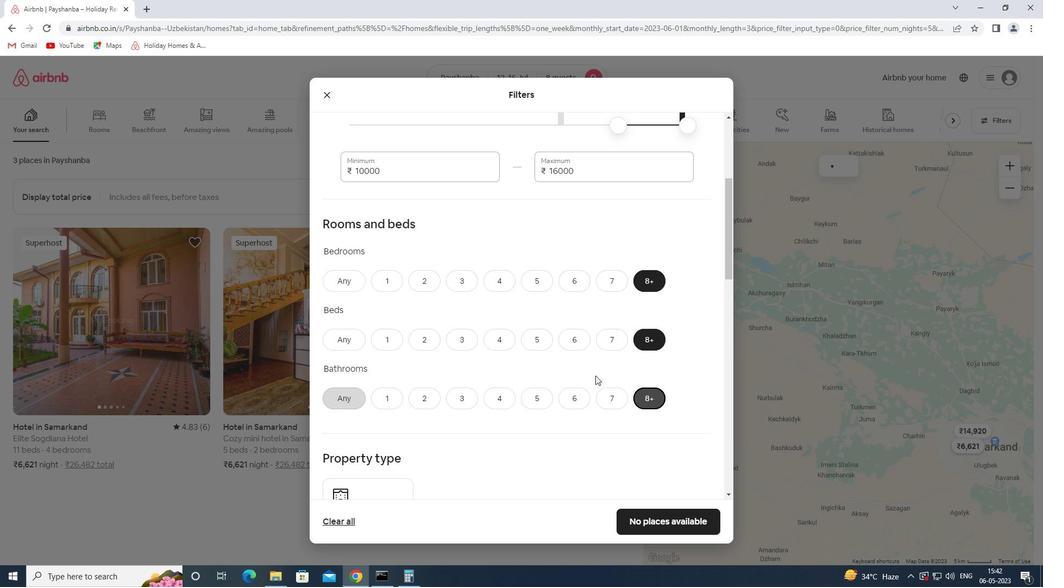 
Action: Mouse scrolled (583, 372) with delta (0, 0)
Screenshot: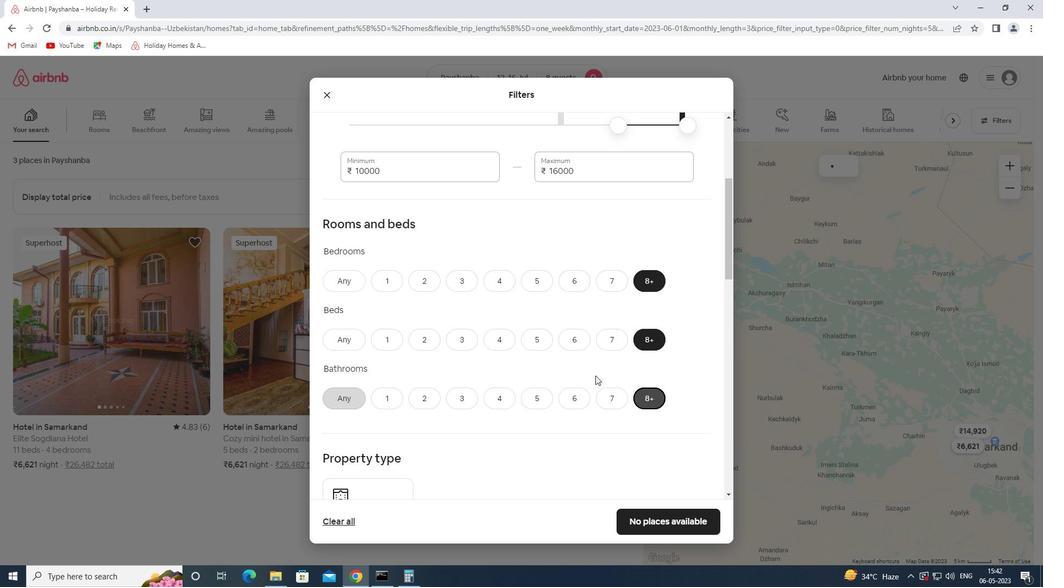 
Action: Mouse scrolled (583, 372) with delta (0, 0)
Screenshot: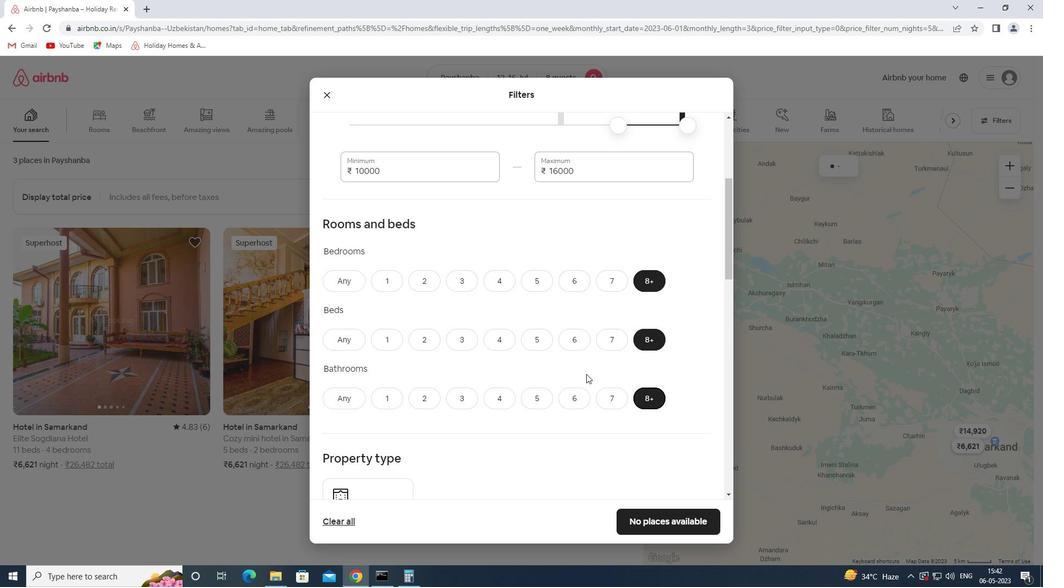 
Action: Mouse moved to (367, 325)
Screenshot: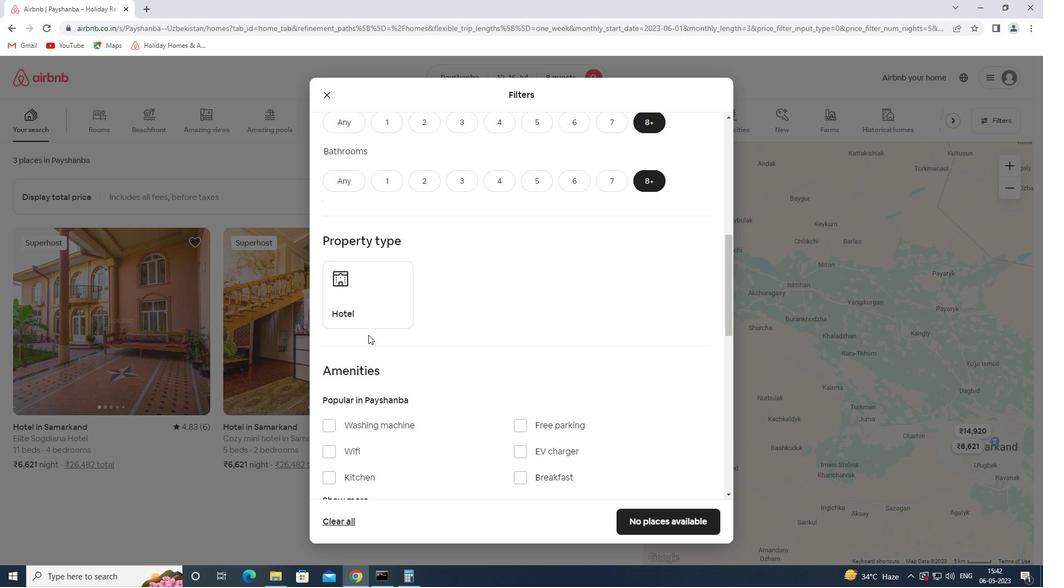 
Action: Mouse pressed left at (367, 325)
Screenshot: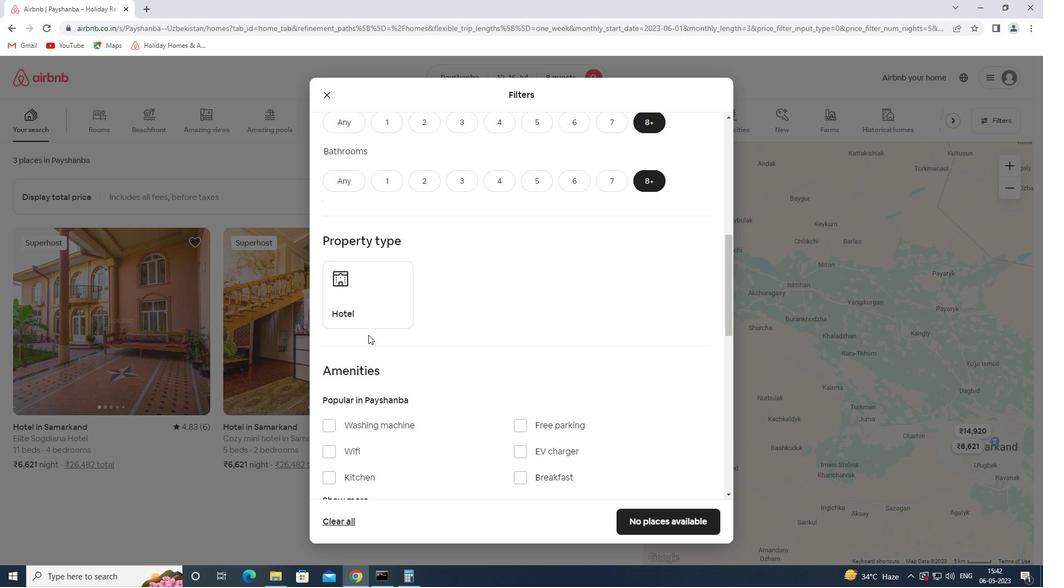 
Action: Mouse moved to (380, 314)
Screenshot: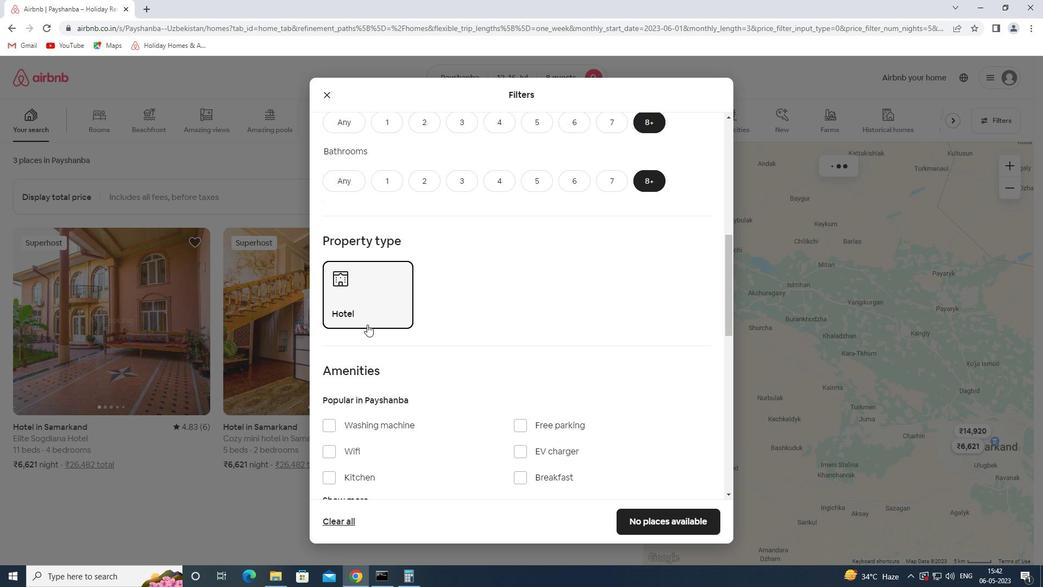 
Action: Mouse pressed left at (380, 314)
Screenshot: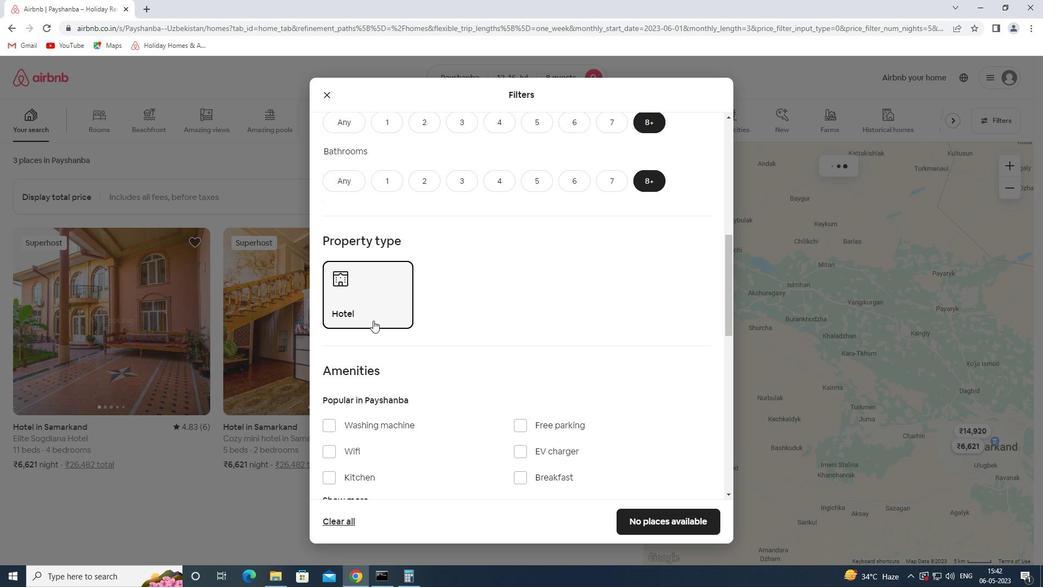 
Action: Mouse moved to (487, 357)
Screenshot: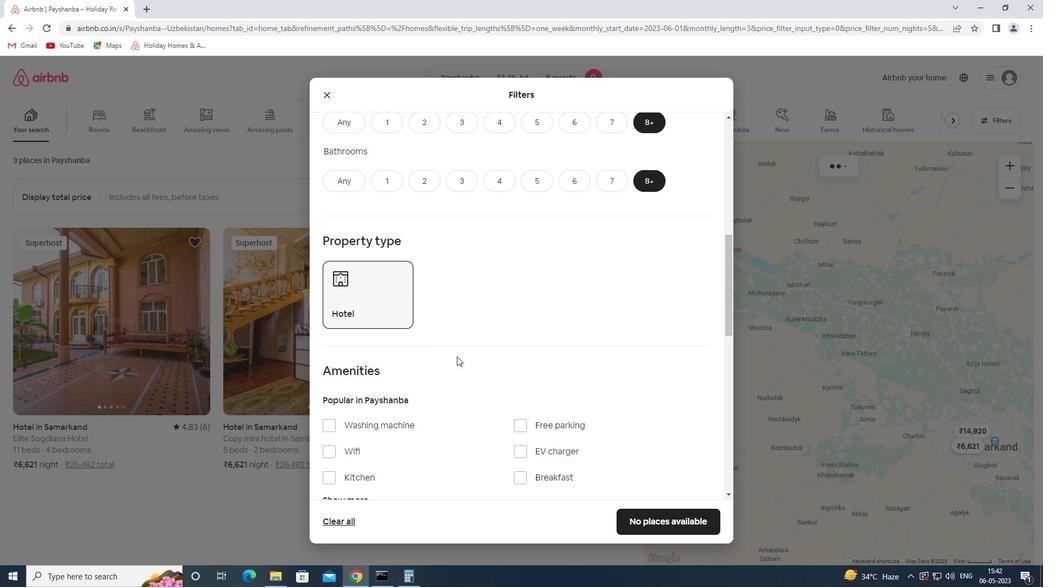 
Action: Mouse scrolled (487, 356) with delta (0, 0)
Screenshot: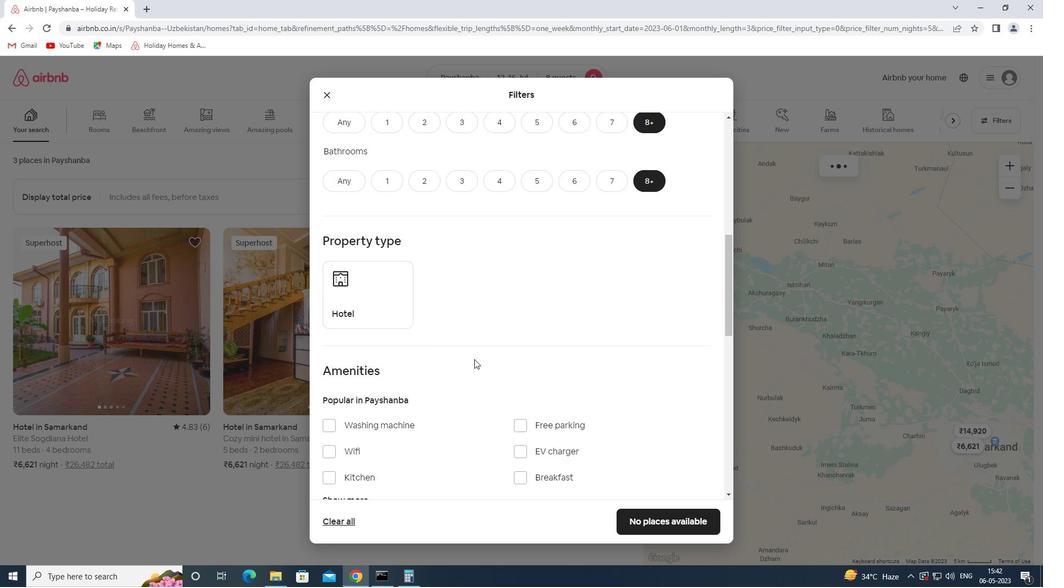 
Action: Mouse scrolled (487, 356) with delta (0, 0)
Screenshot: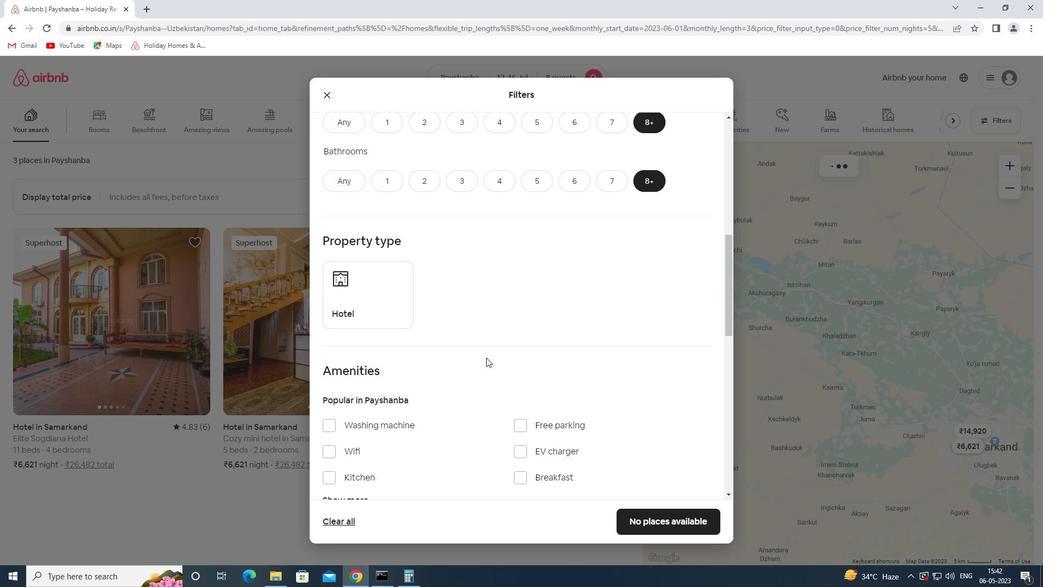 
Action: Mouse scrolled (487, 356) with delta (0, 0)
Screenshot: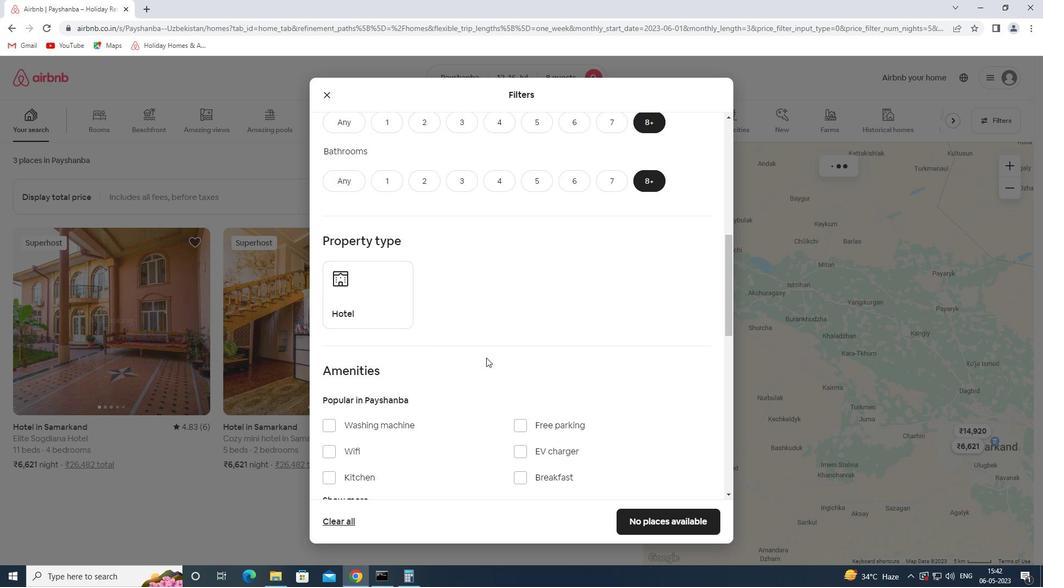 
Action: Mouse moved to (537, 257)
Screenshot: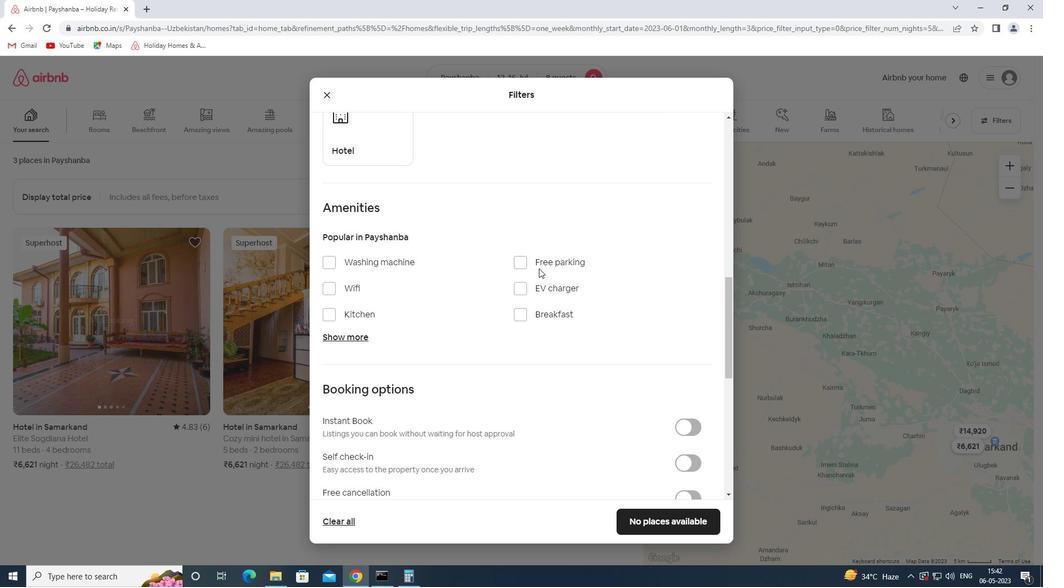 
Action: Mouse pressed left at (537, 257)
Screenshot: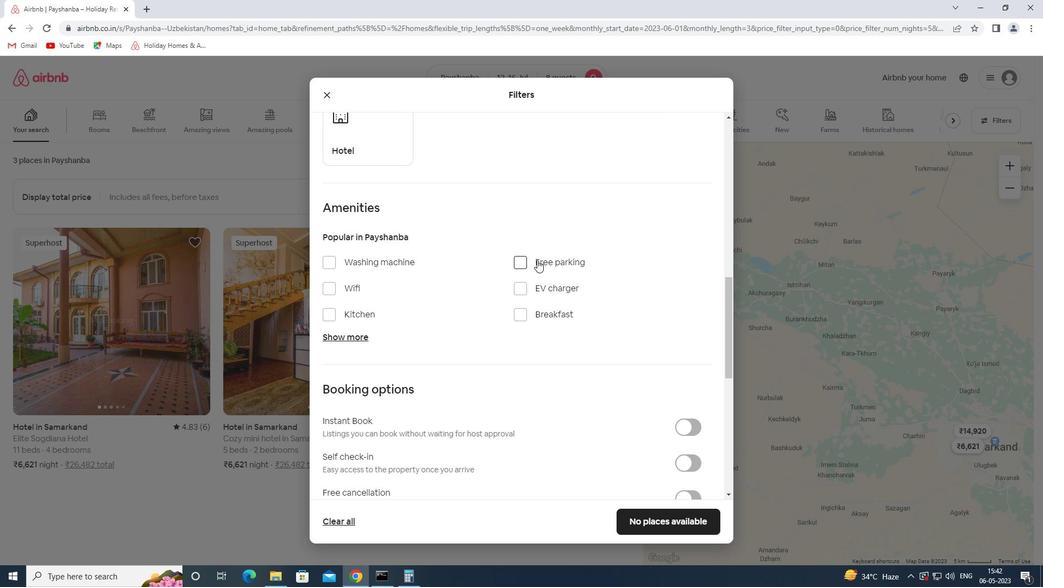 
Action: Mouse moved to (359, 287)
Screenshot: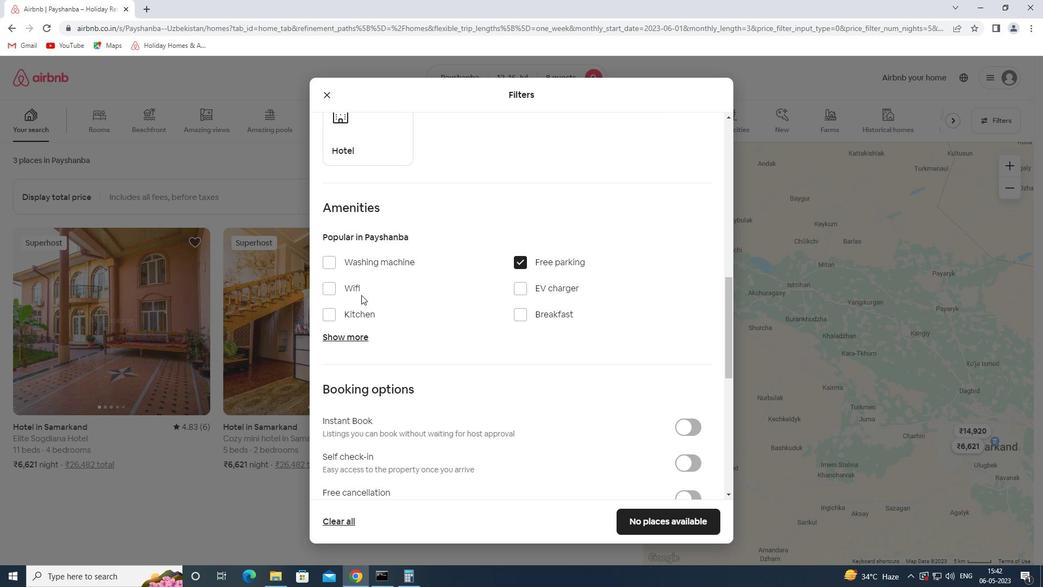 
Action: Mouse pressed left at (359, 287)
Screenshot: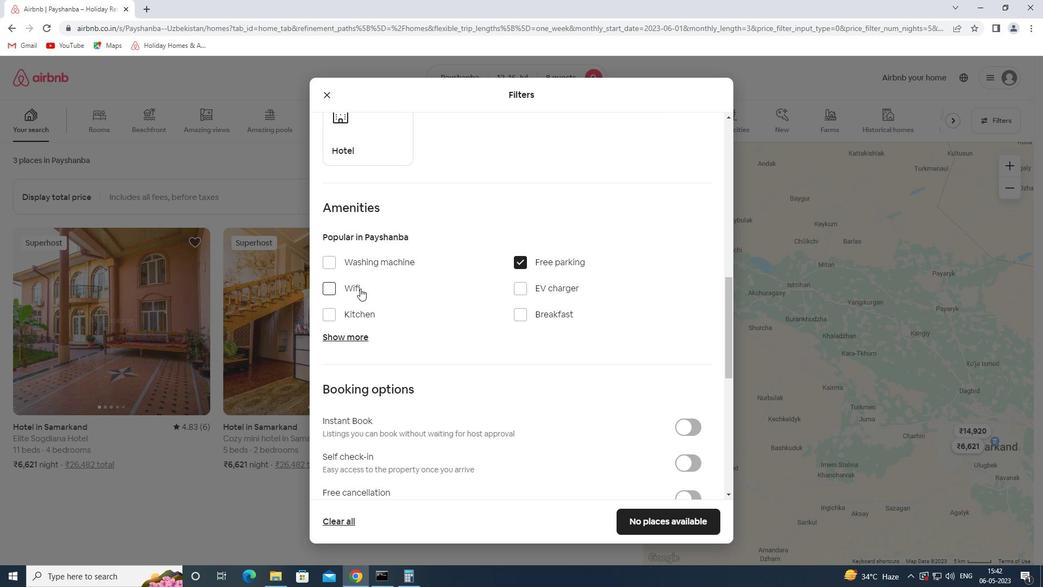 
Action: Mouse moved to (359, 333)
Screenshot: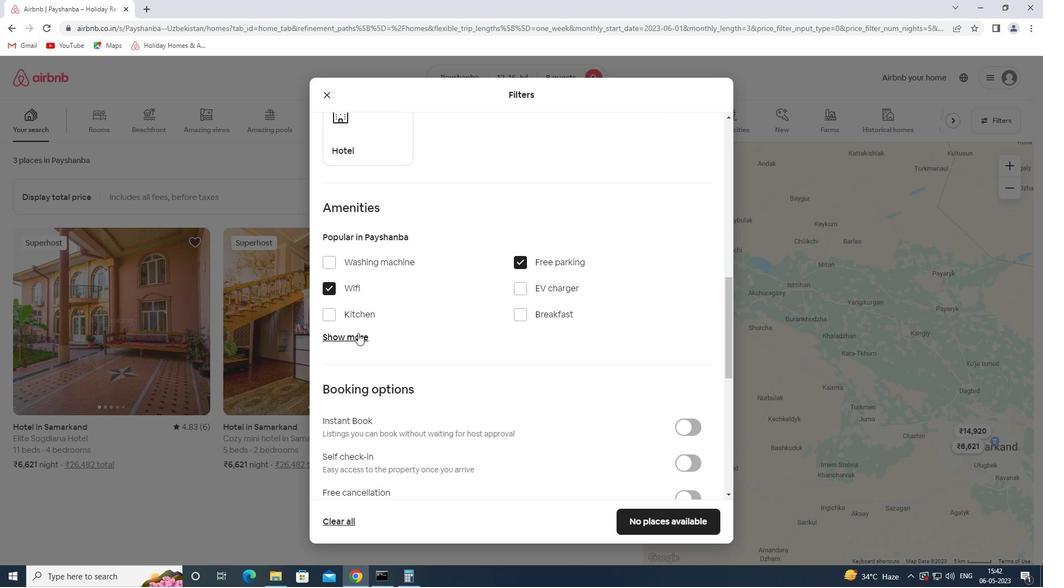 
Action: Mouse pressed left at (359, 333)
Screenshot: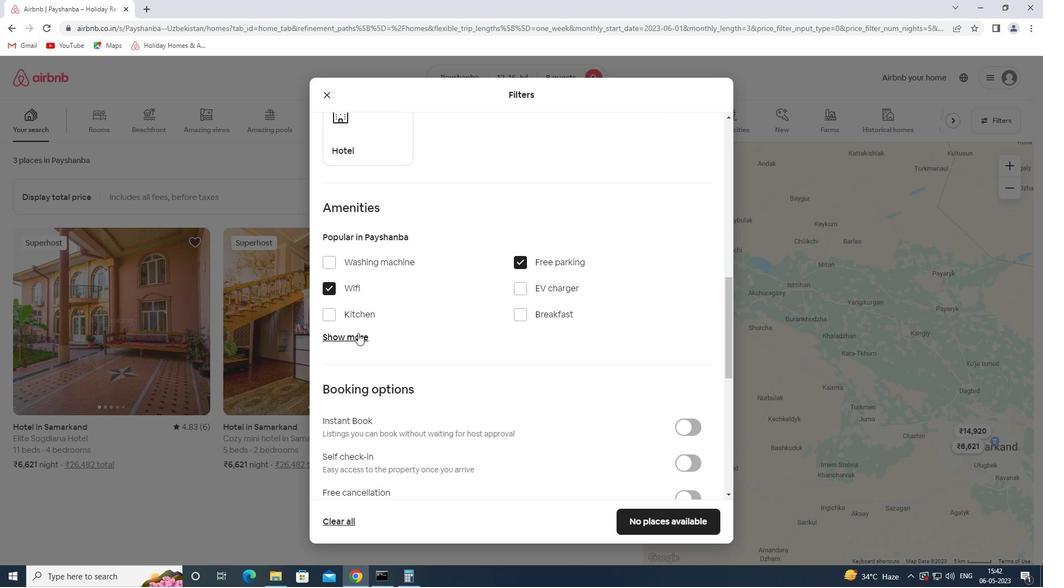 
Action: Mouse moved to (368, 340)
Screenshot: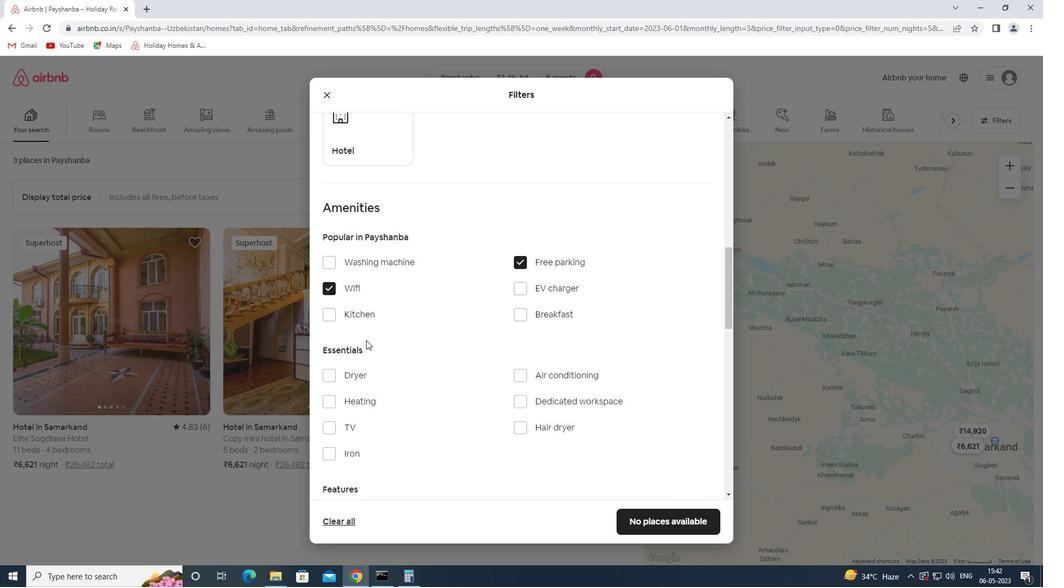 
Action: Mouse scrolled (368, 339) with delta (0, 0)
Screenshot: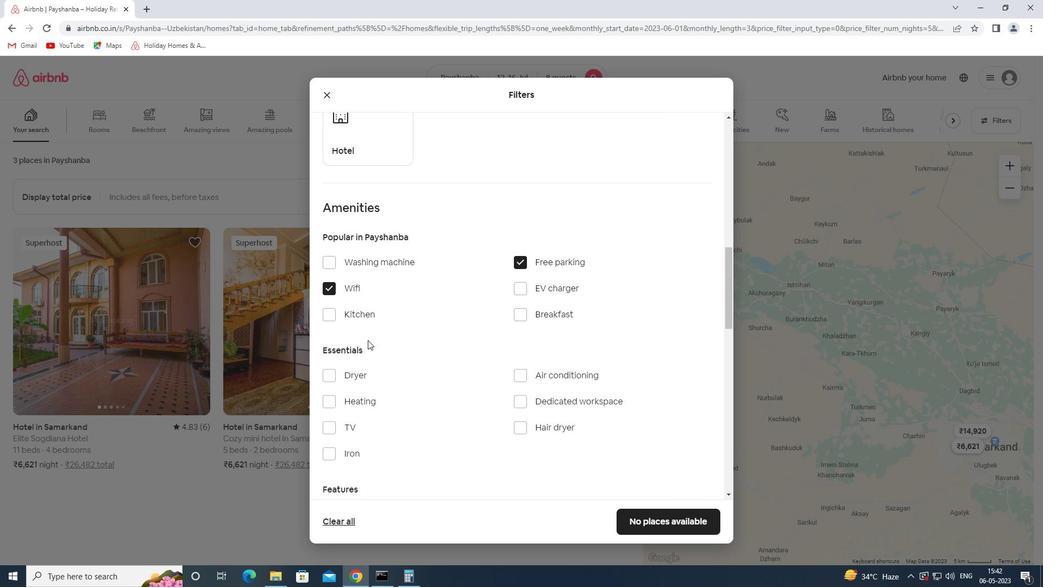 
Action: Mouse scrolled (368, 339) with delta (0, 0)
Screenshot: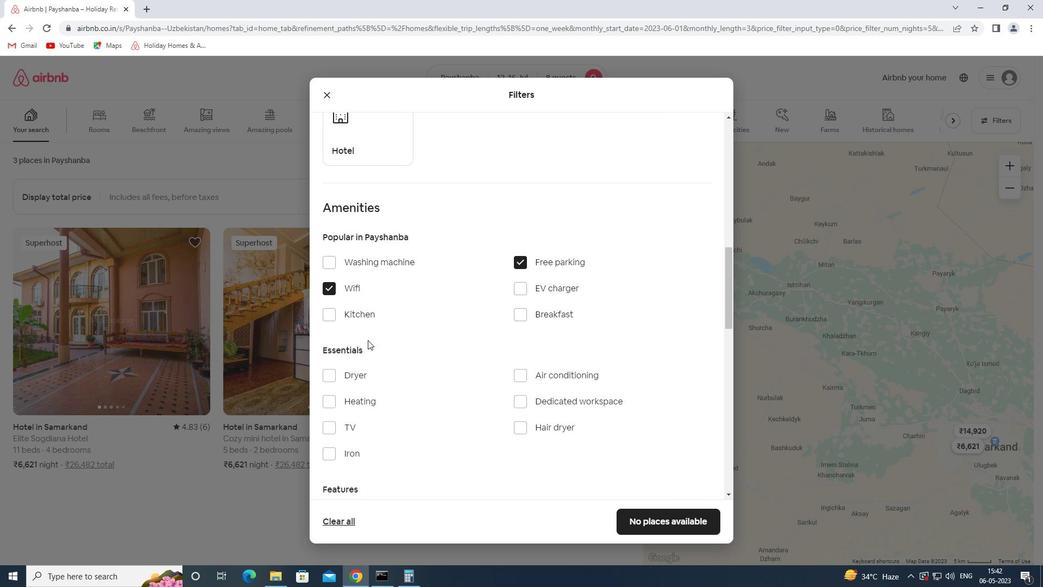 
Action: Mouse moved to (341, 319)
Screenshot: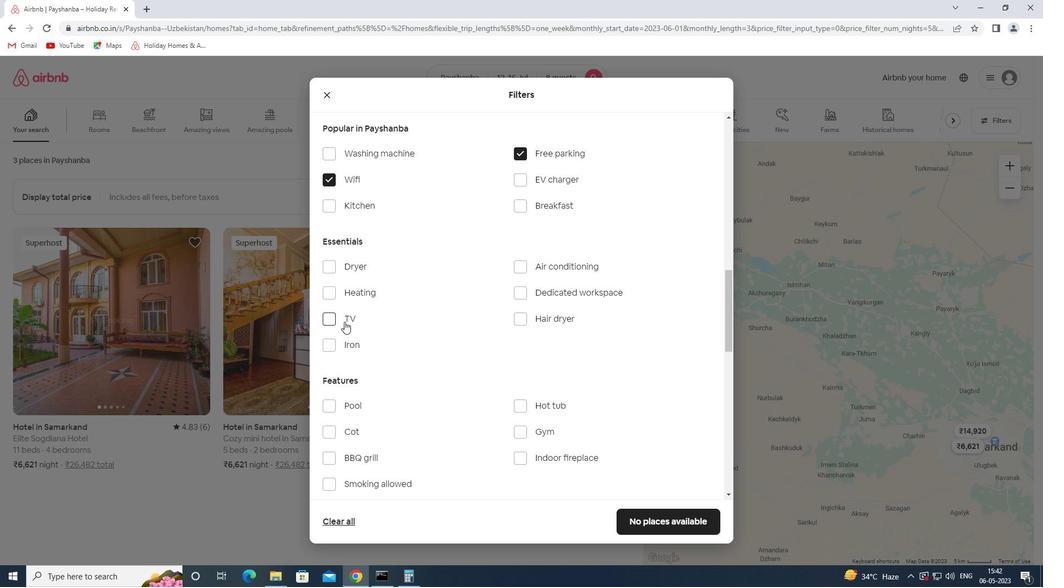 
Action: Mouse pressed left at (341, 319)
Screenshot: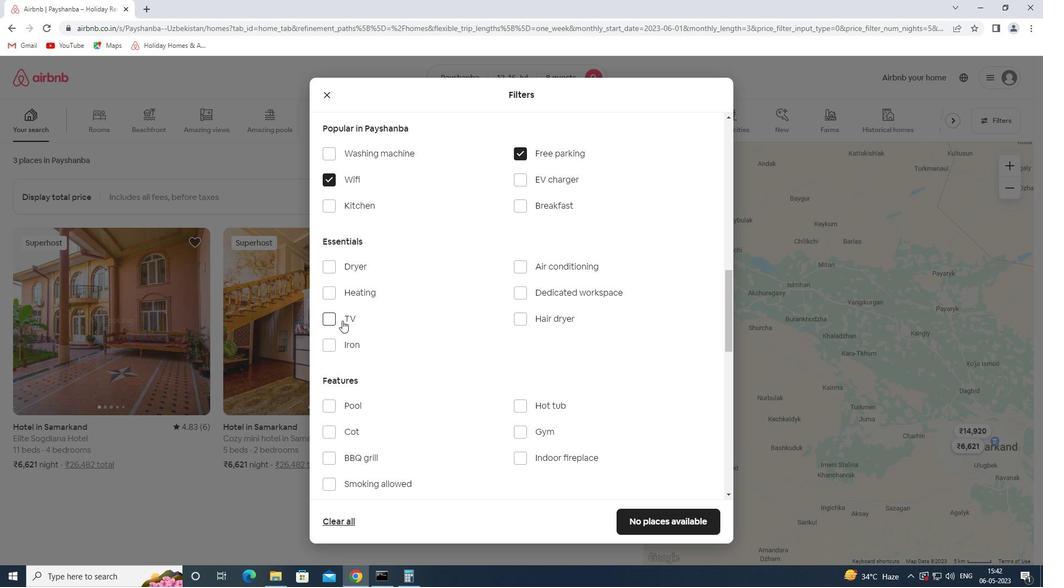 
Action: Mouse moved to (522, 350)
Screenshot: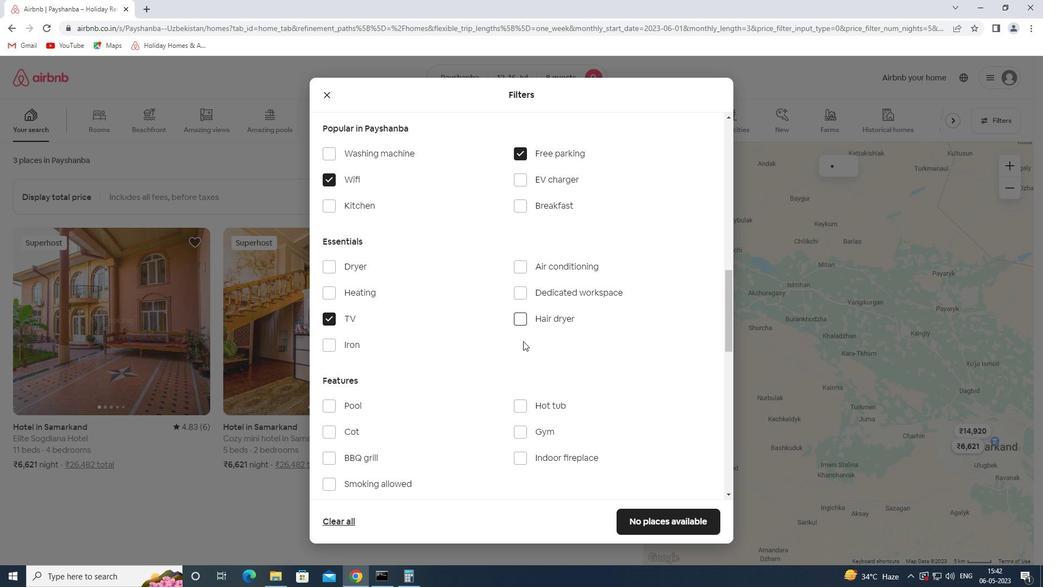 
Action: Mouse scrolled (522, 349) with delta (0, 0)
Screenshot: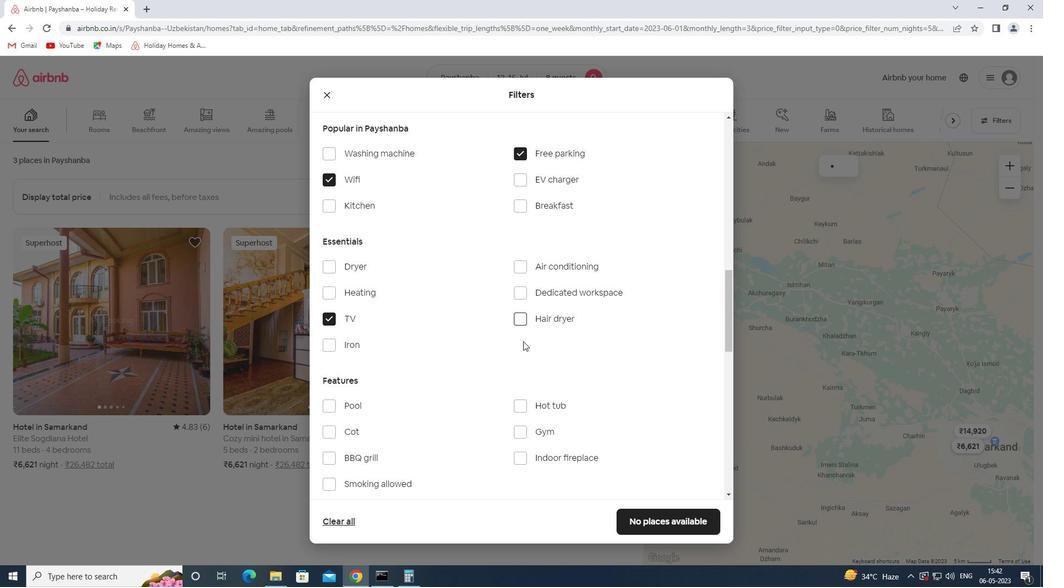 
Action: Mouse scrolled (522, 349) with delta (0, 0)
Screenshot: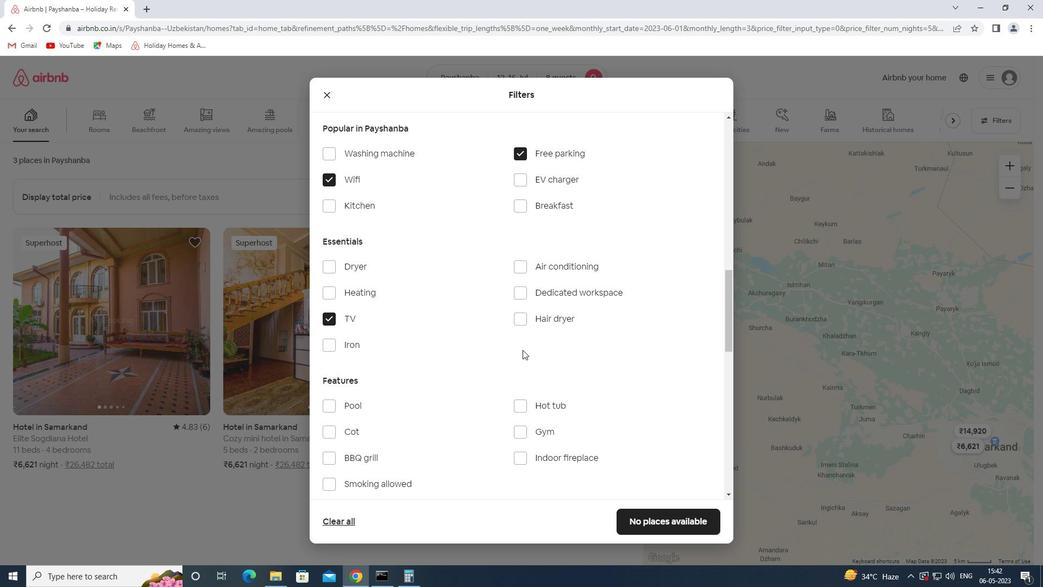 
Action: Mouse moved to (525, 321)
Screenshot: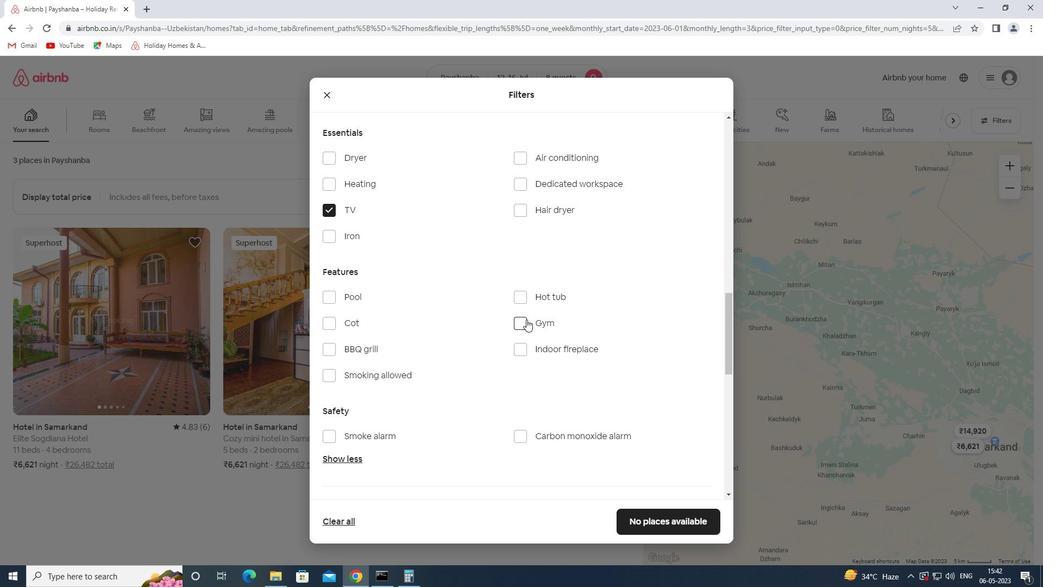 
Action: Mouse pressed left at (525, 321)
Screenshot: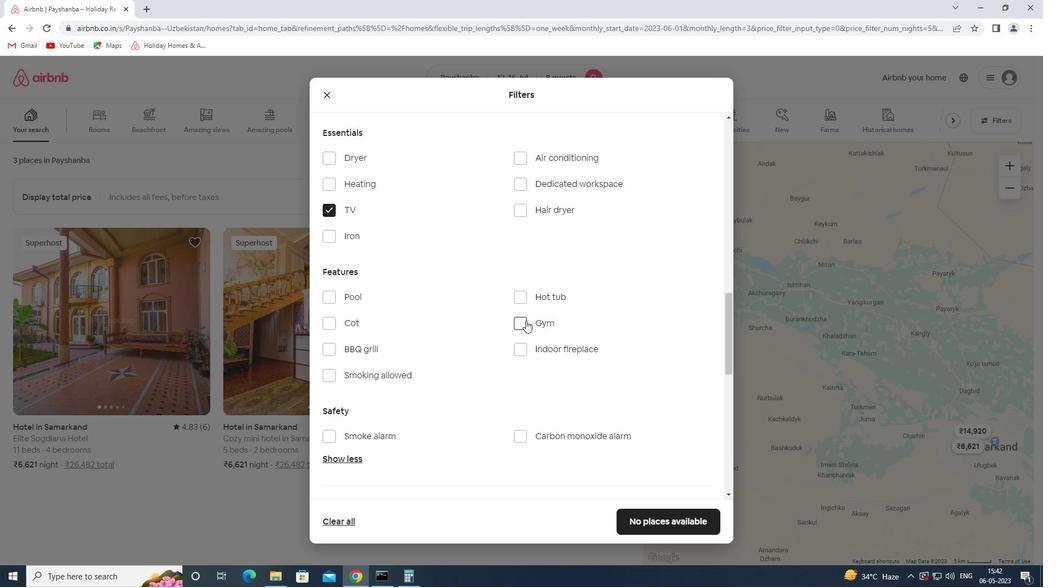 
Action: Mouse moved to (463, 421)
Screenshot: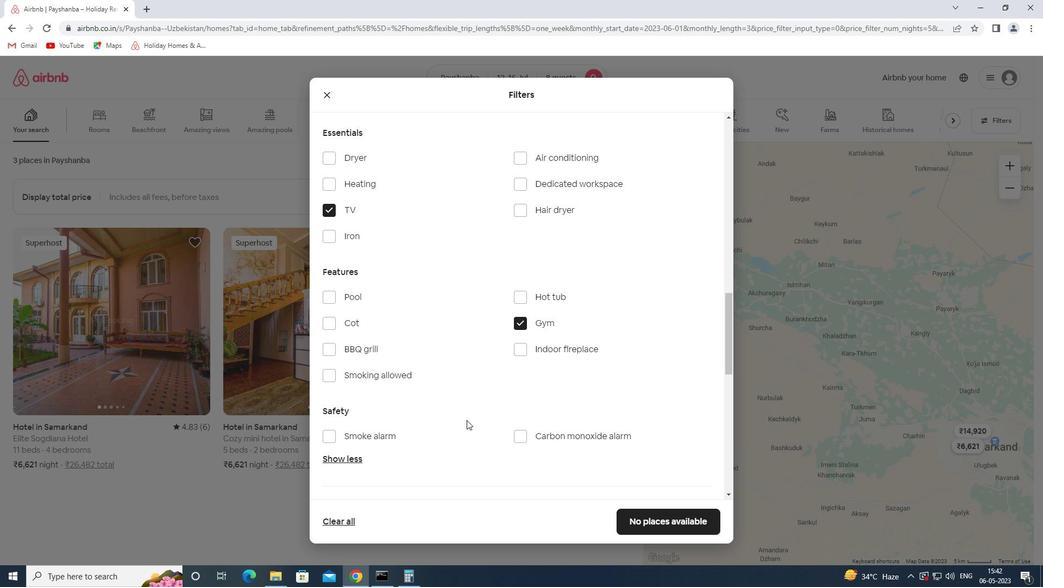 
Action: Mouse scrolled (463, 420) with delta (0, 0)
Screenshot: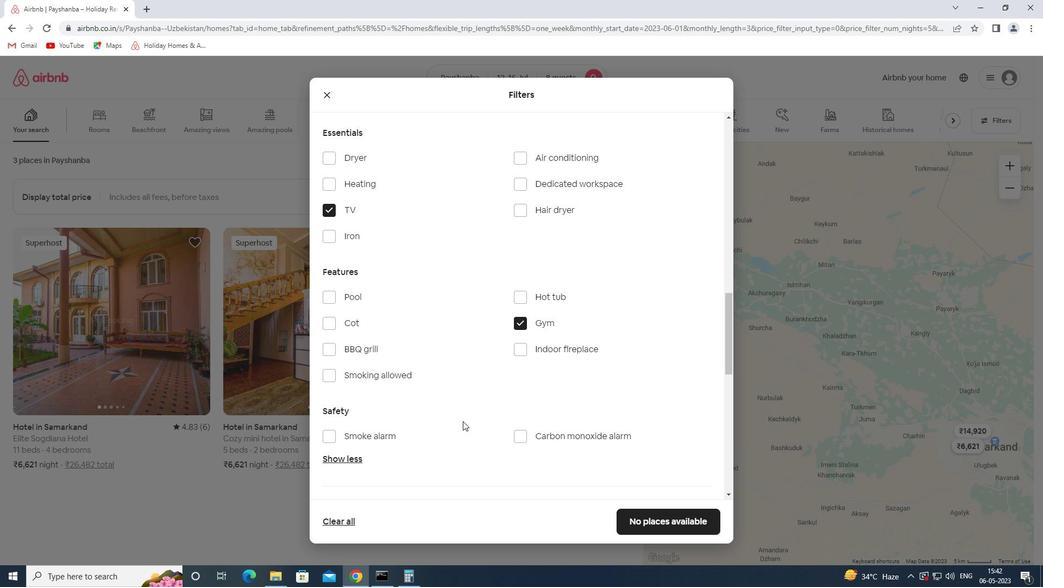 
Action: Mouse scrolled (463, 420) with delta (0, 0)
Screenshot: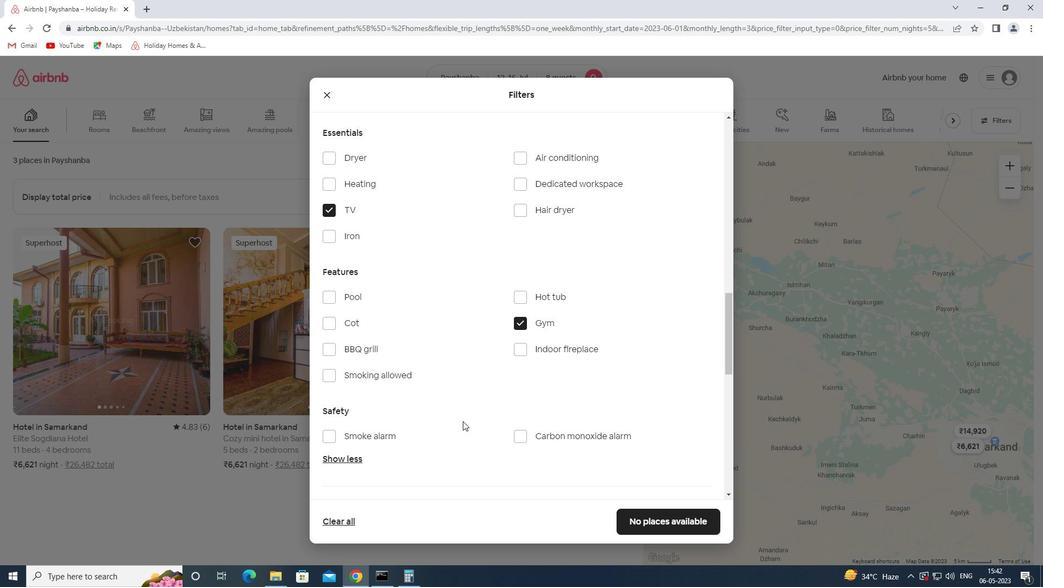 
Action: Mouse scrolled (463, 420) with delta (0, 0)
Screenshot: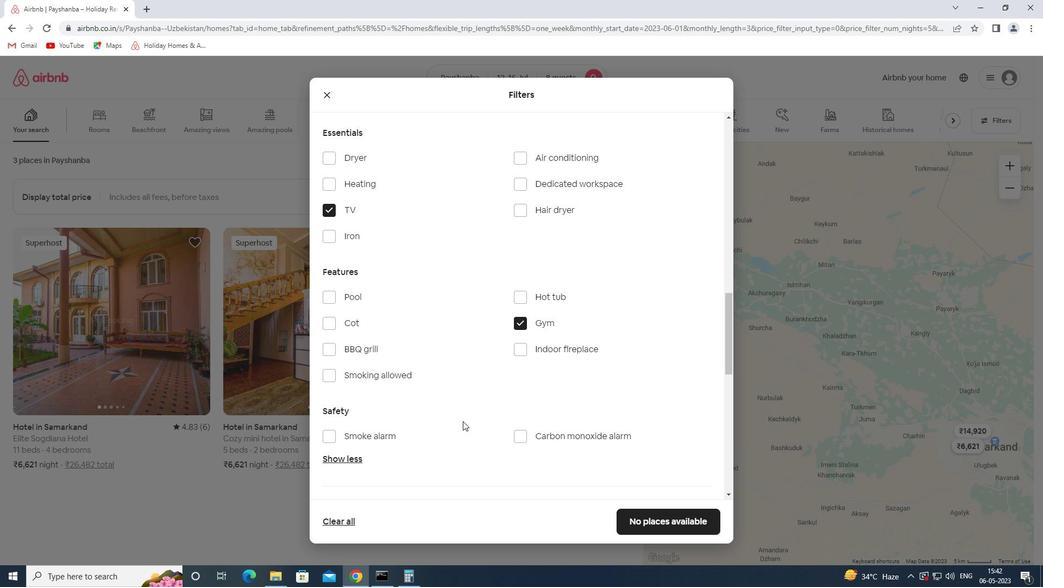 
Action: Mouse moved to (690, 422)
Screenshot: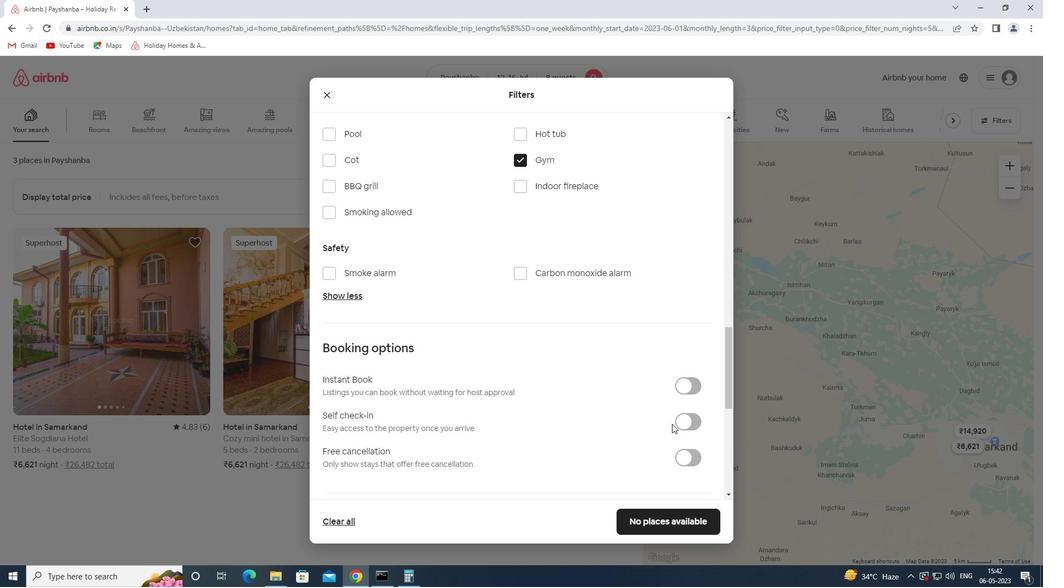 
Action: Mouse pressed left at (690, 422)
Screenshot: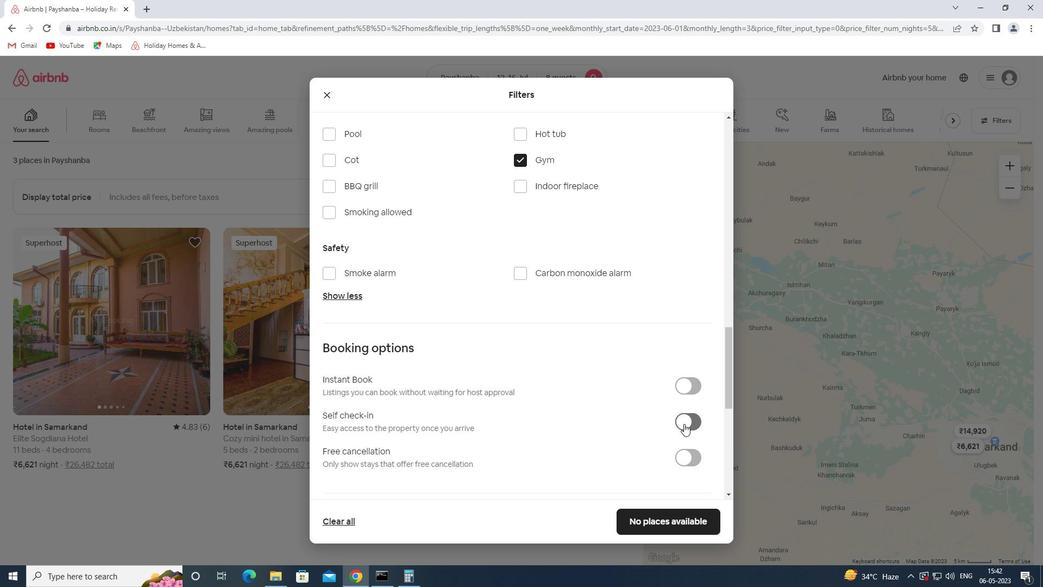 
Action: Mouse moved to (537, 411)
Screenshot: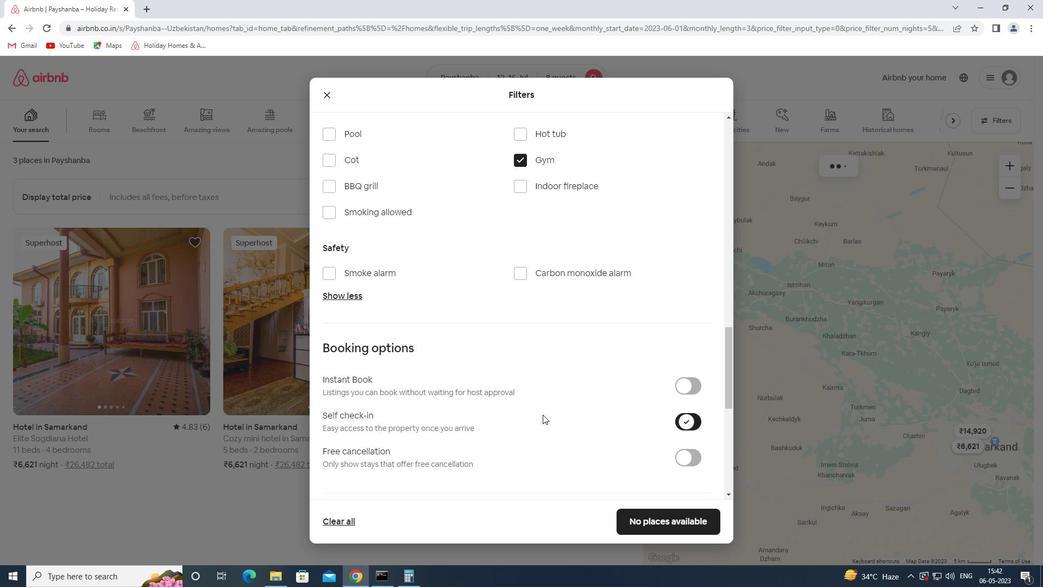 
Action: Mouse scrolled (537, 410) with delta (0, 0)
Screenshot: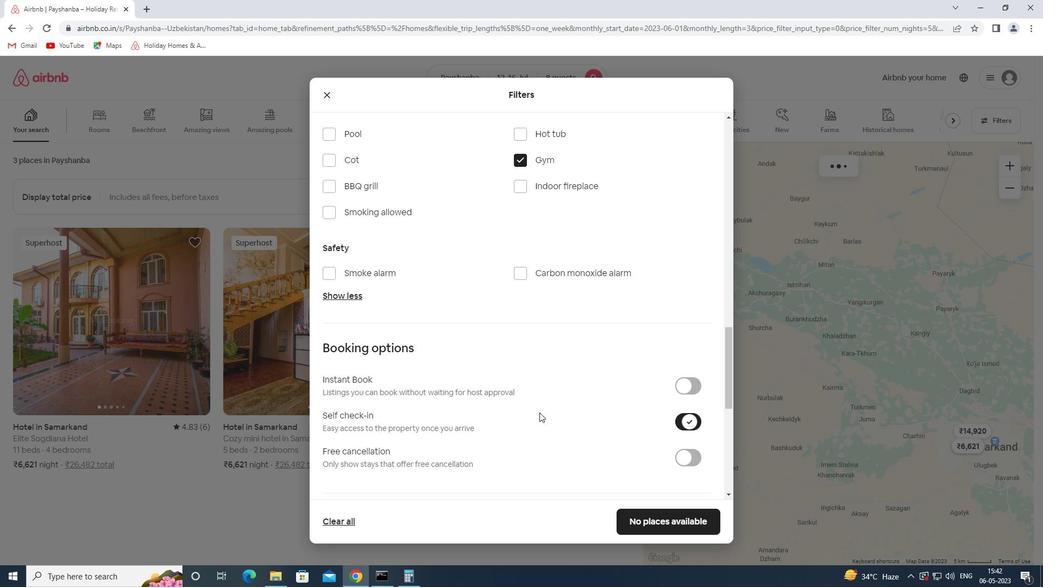 
Action: Mouse scrolled (537, 410) with delta (0, 0)
Screenshot: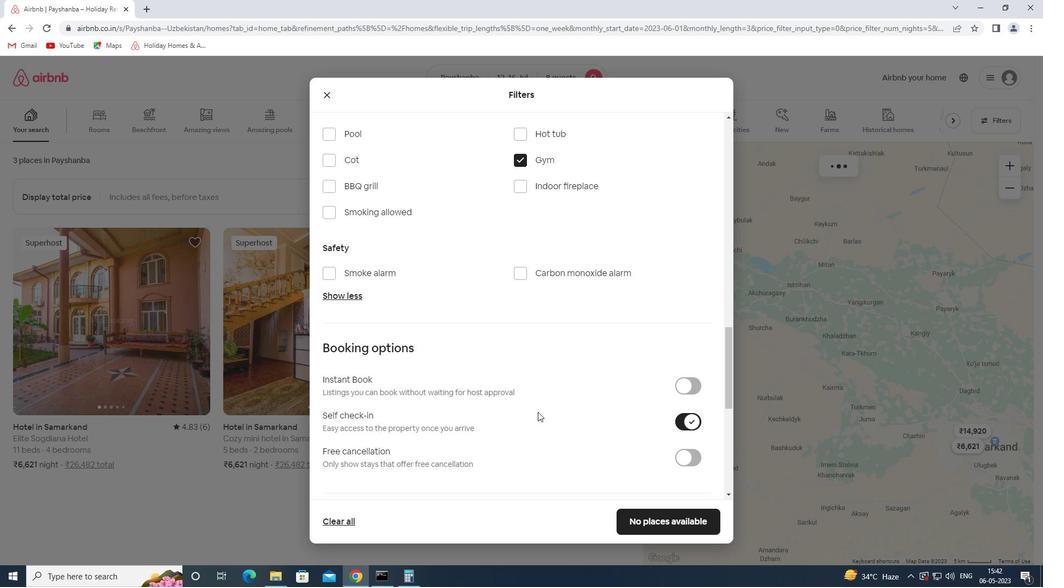 
Action: Mouse scrolled (537, 410) with delta (0, 0)
Screenshot: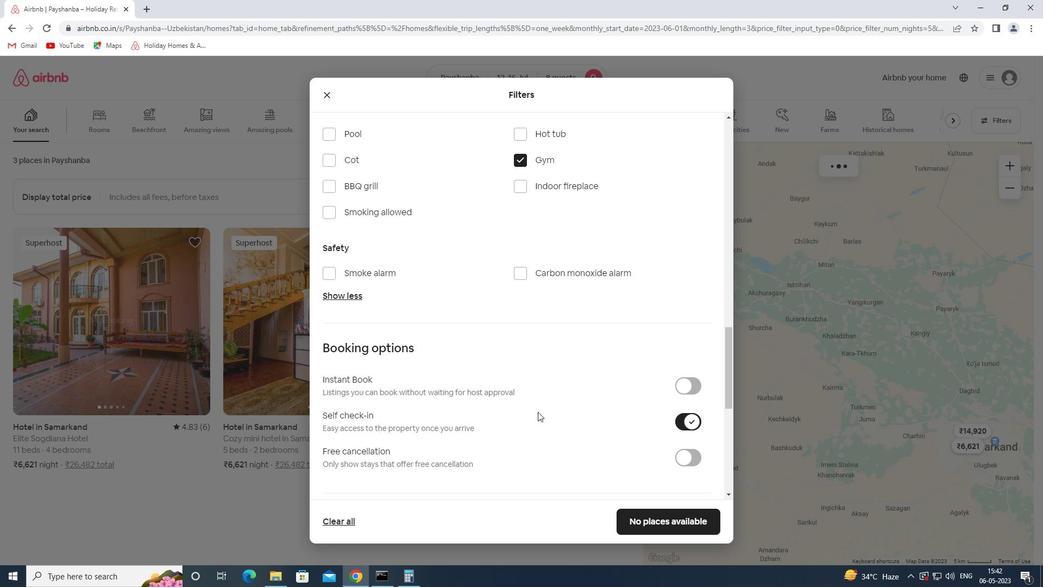 
Action: Mouse scrolled (537, 410) with delta (0, 0)
Screenshot: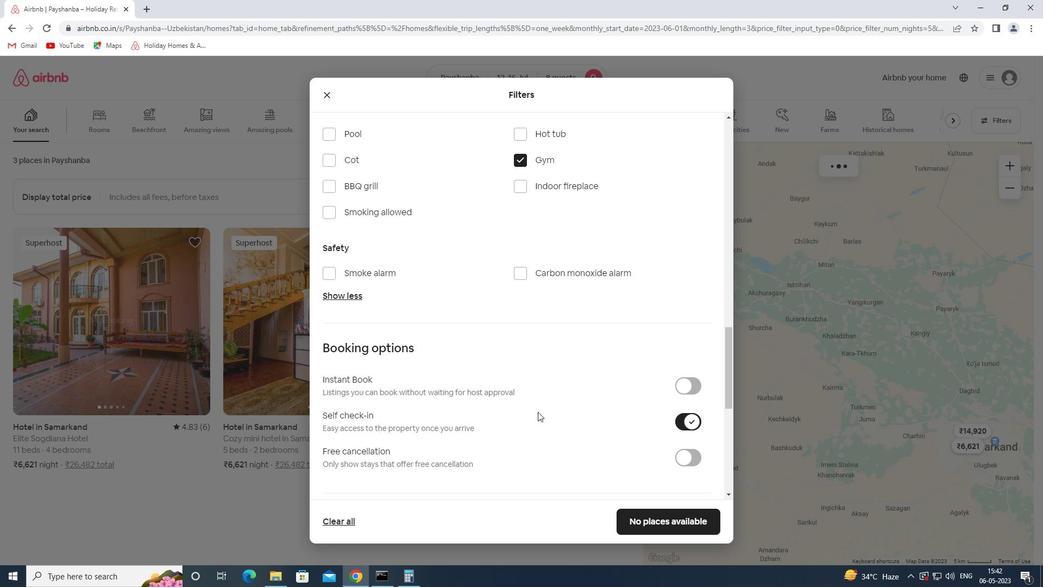 
Action: Mouse scrolled (537, 410) with delta (0, 0)
Screenshot: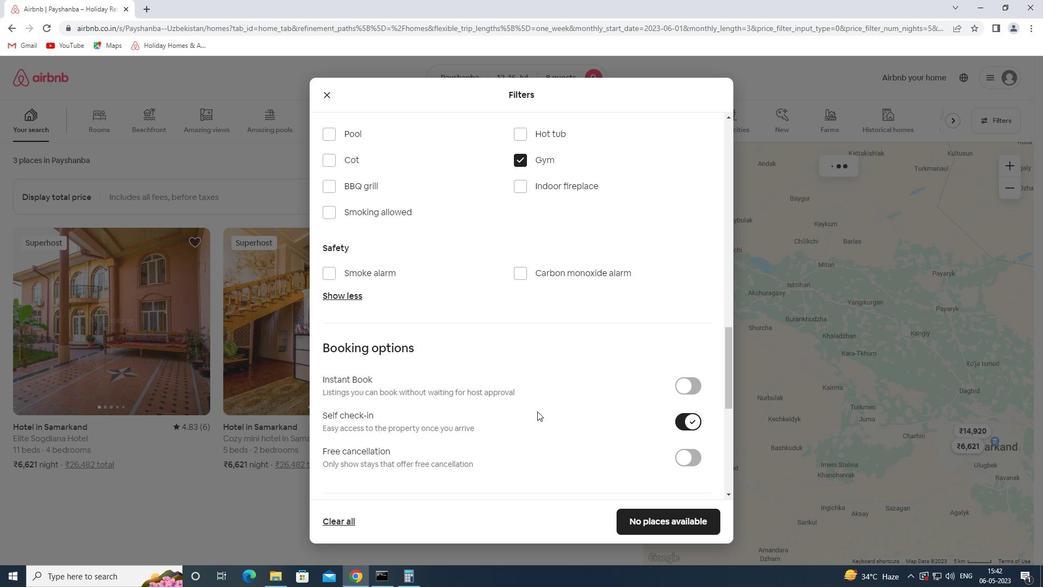 
Action: Mouse moved to (427, 410)
Screenshot: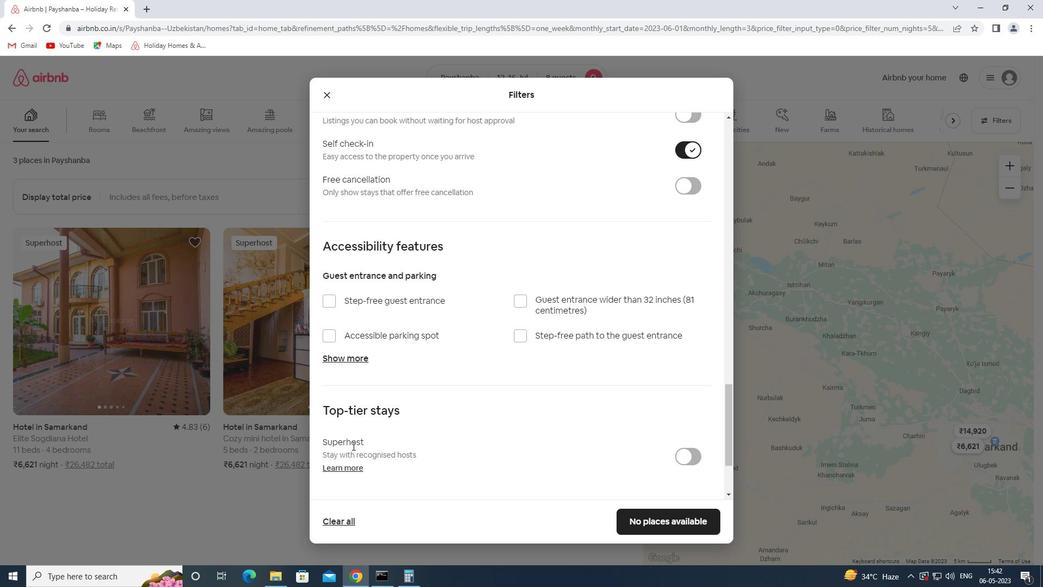 
Action: Mouse scrolled (427, 410) with delta (0, 0)
Screenshot: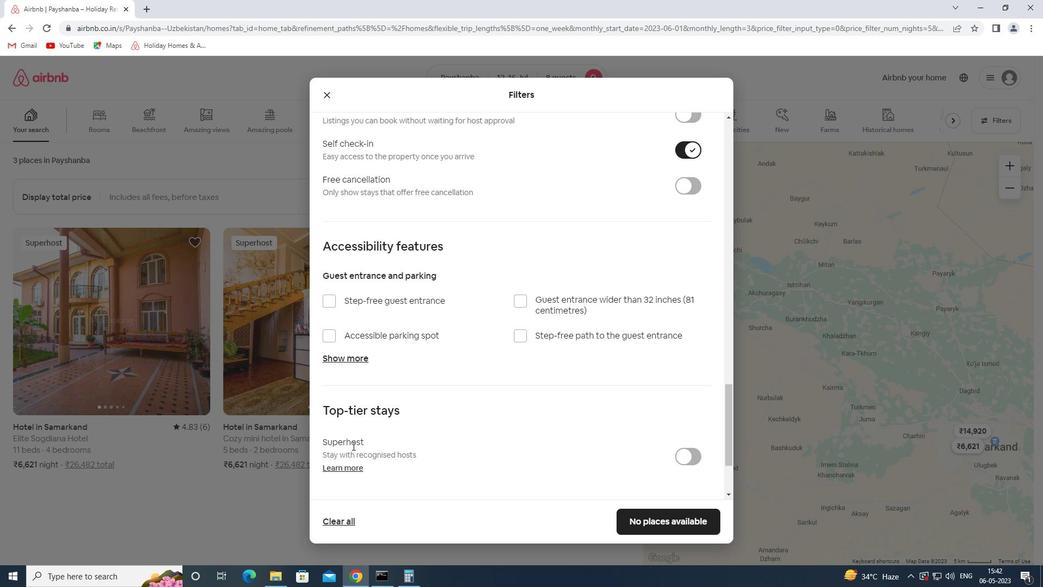 
Action: Mouse moved to (429, 410)
Screenshot: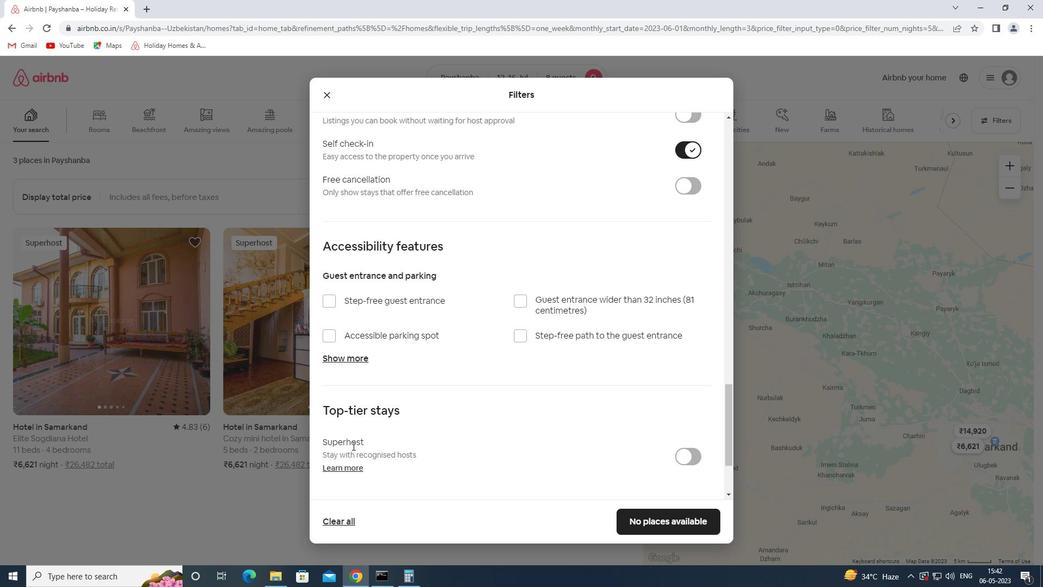 
Action: Mouse scrolled (429, 409) with delta (0, 0)
Screenshot: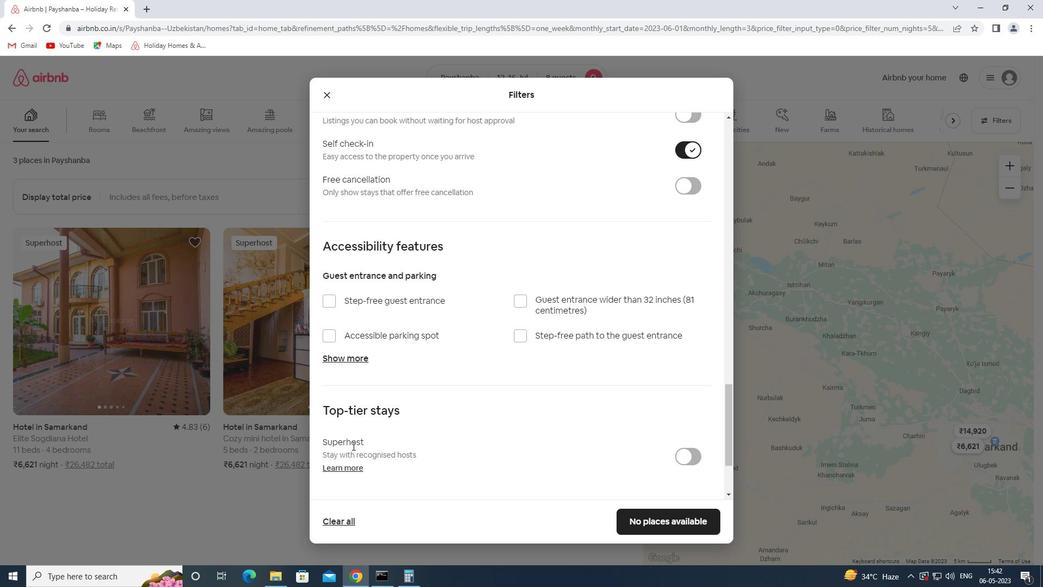 
Action: Mouse moved to (432, 409)
Screenshot: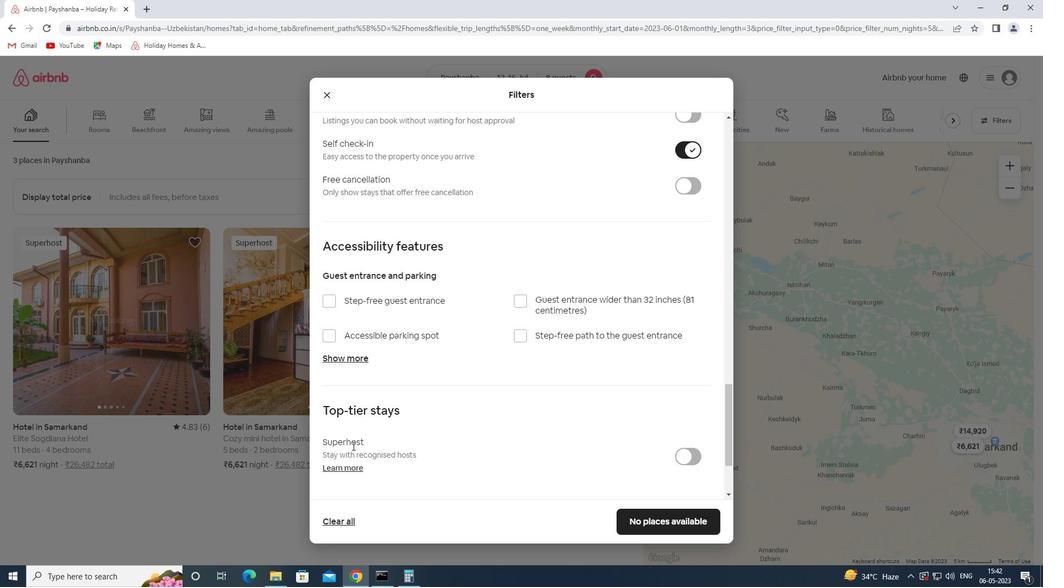 
Action: Mouse scrolled (432, 409) with delta (0, 0)
Screenshot: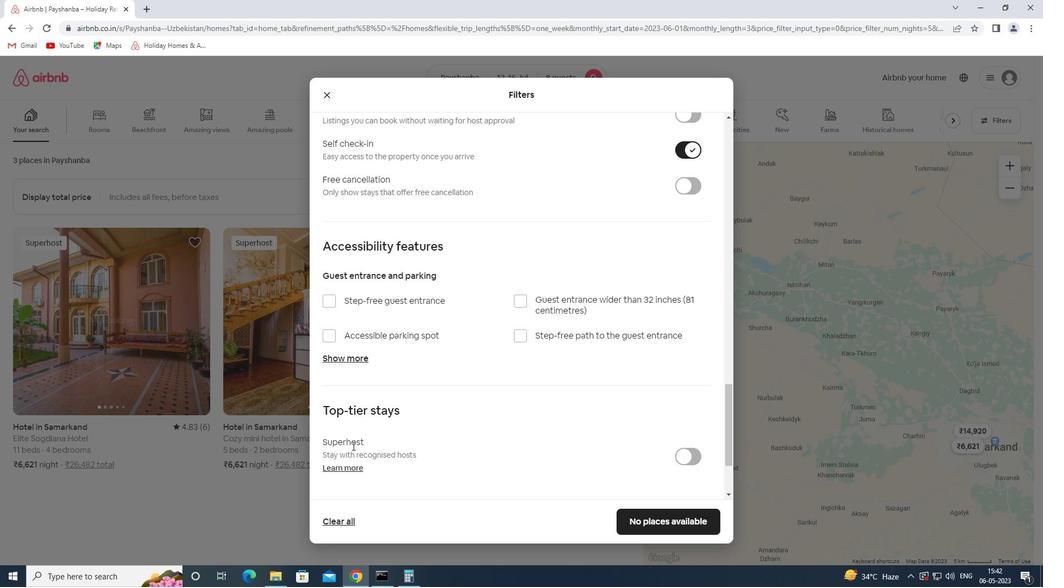 
Action: Mouse moved to (434, 408)
Screenshot: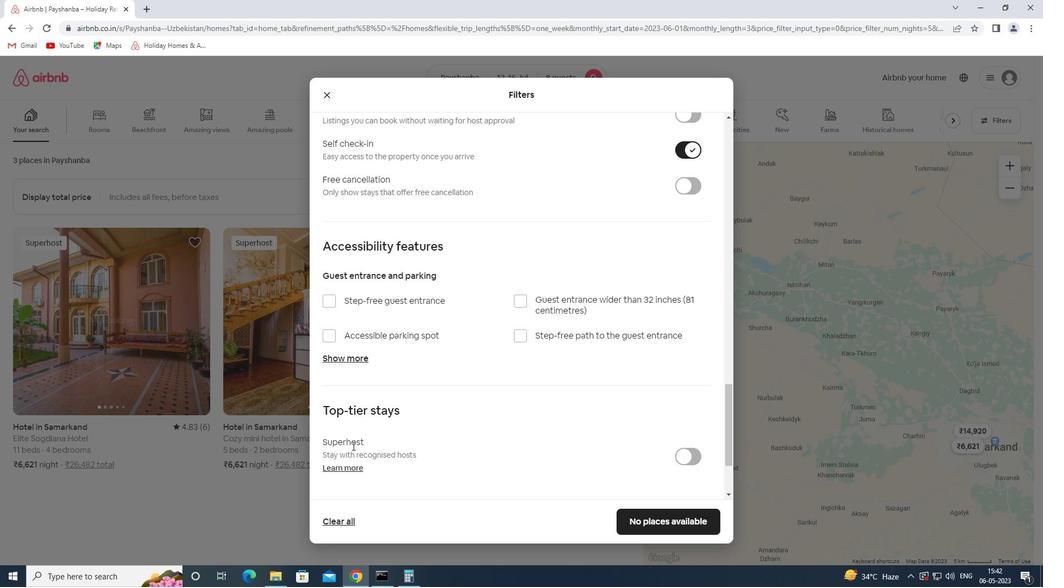 
Action: Mouse scrolled (434, 408) with delta (0, 0)
Screenshot: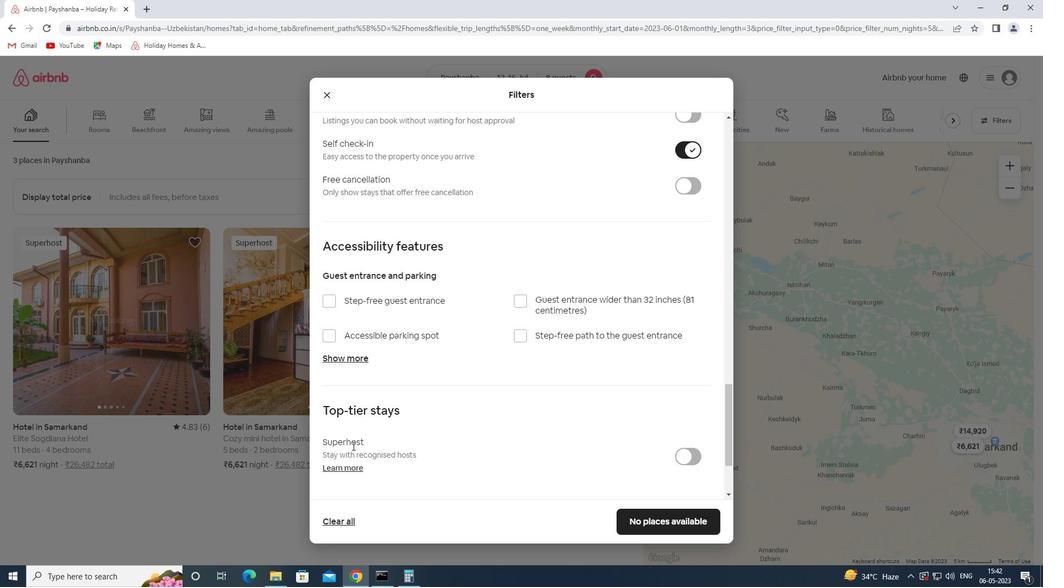 
Action: Mouse moved to (439, 408)
Screenshot: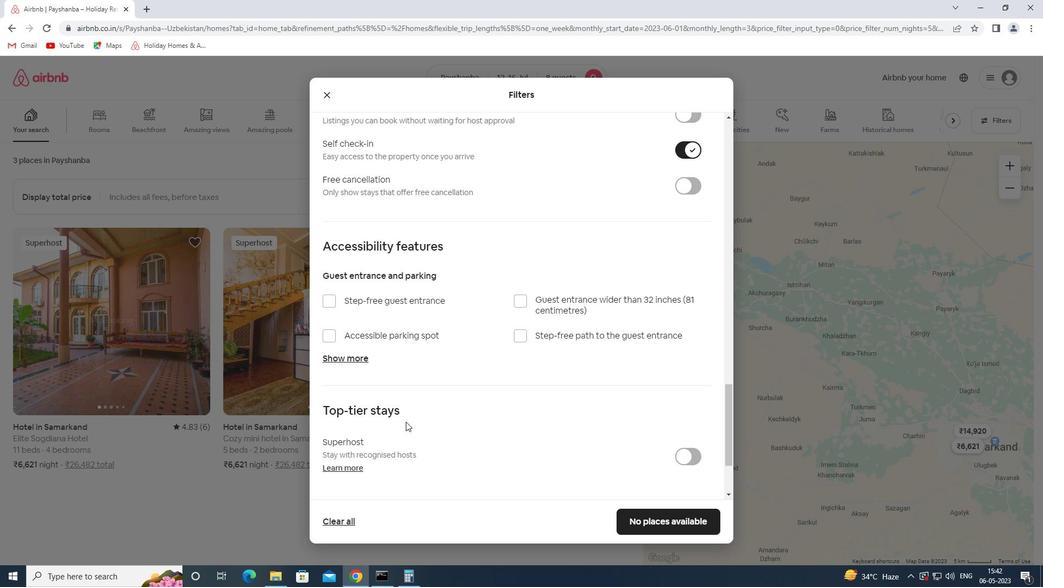 
Action: Mouse scrolled (439, 407) with delta (0, 0)
Screenshot: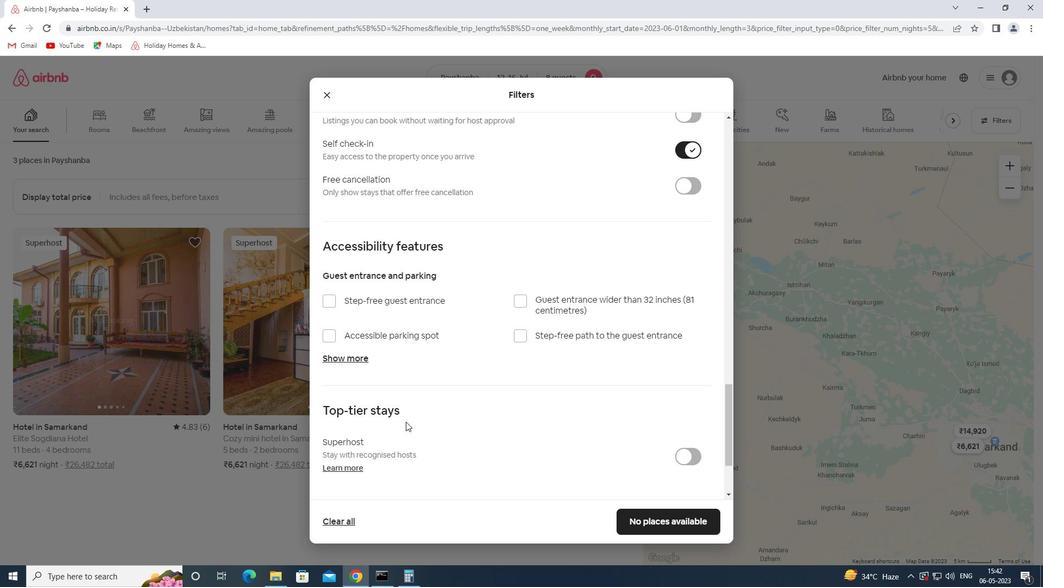 
Action: Mouse moved to (363, 439)
Screenshot: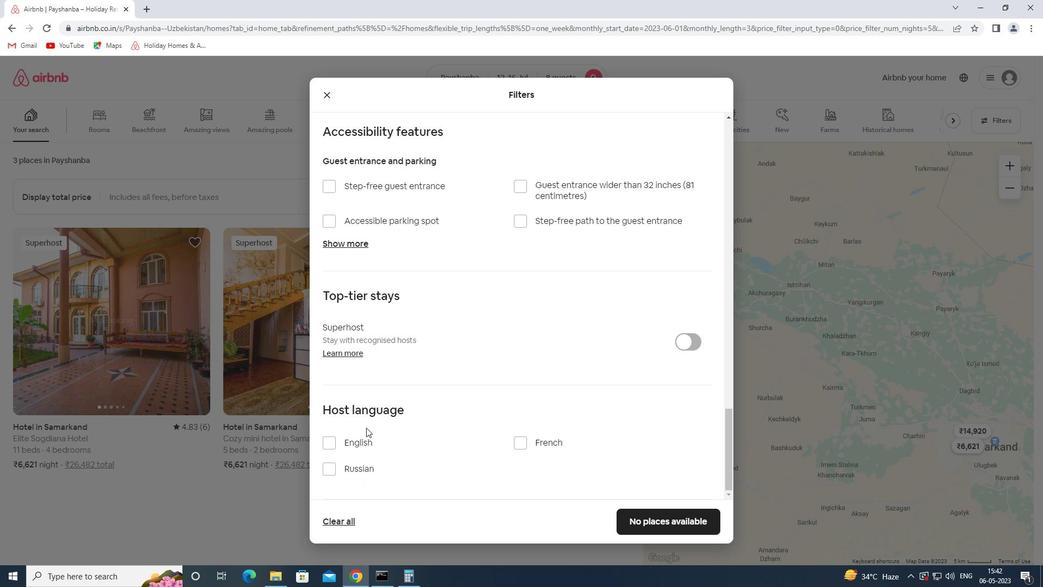 
Action: Mouse pressed left at (363, 439)
Screenshot: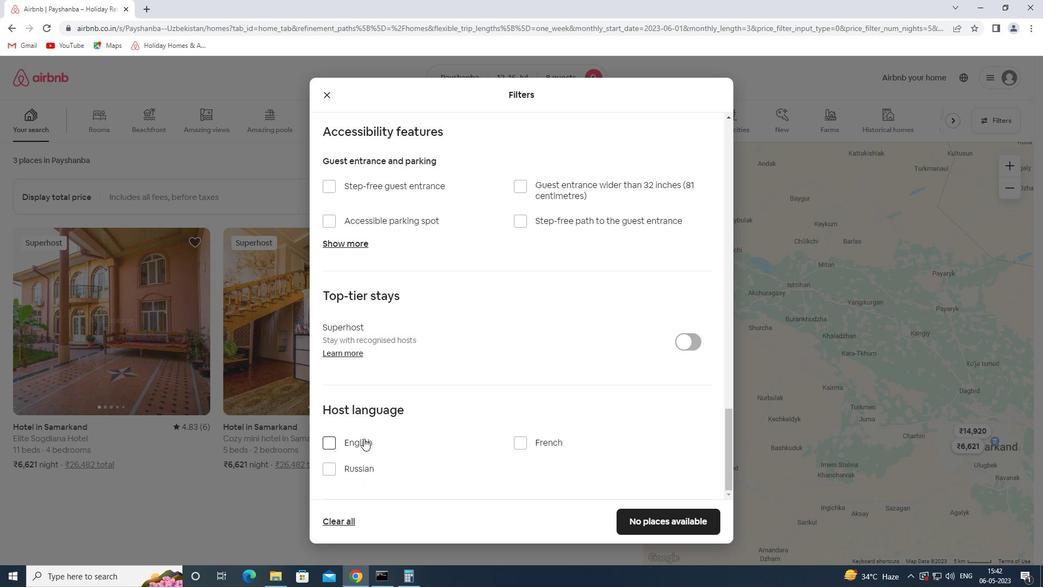 
Action: Mouse moved to (654, 517)
Screenshot: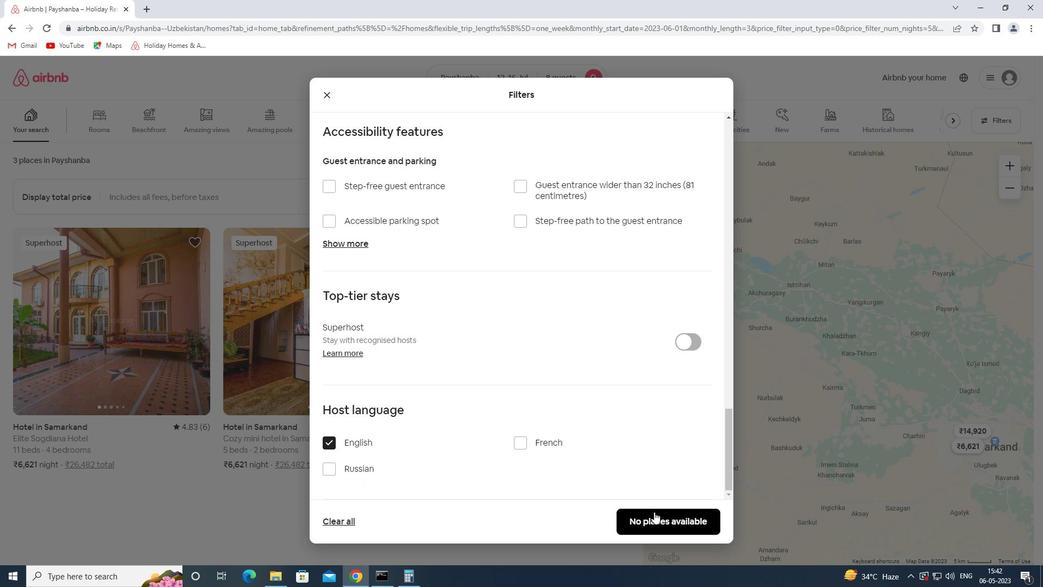 
Action: Mouse pressed left at (654, 517)
Screenshot: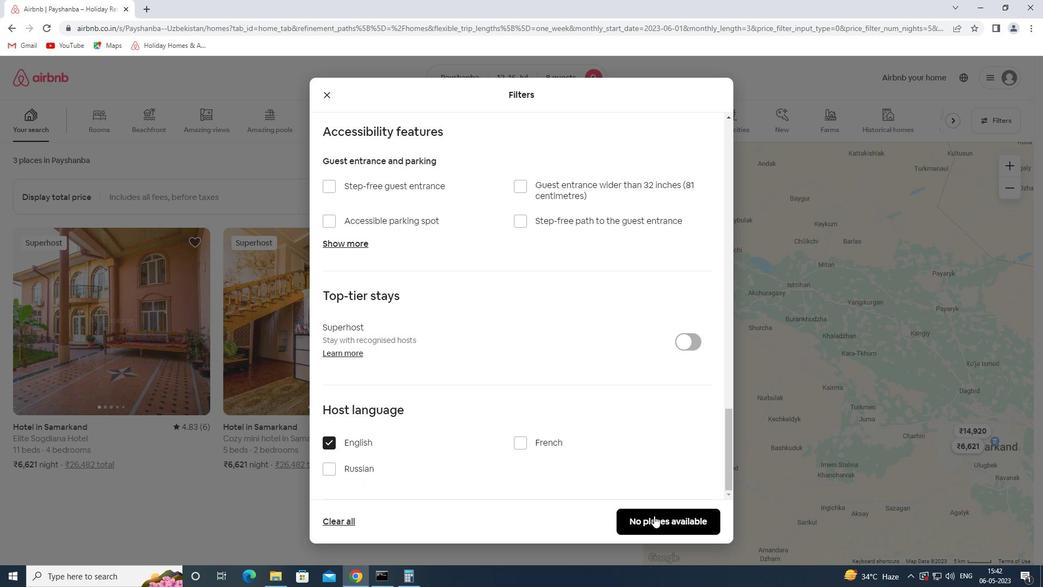
Action: Mouse moved to (653, 518)
Screenshot: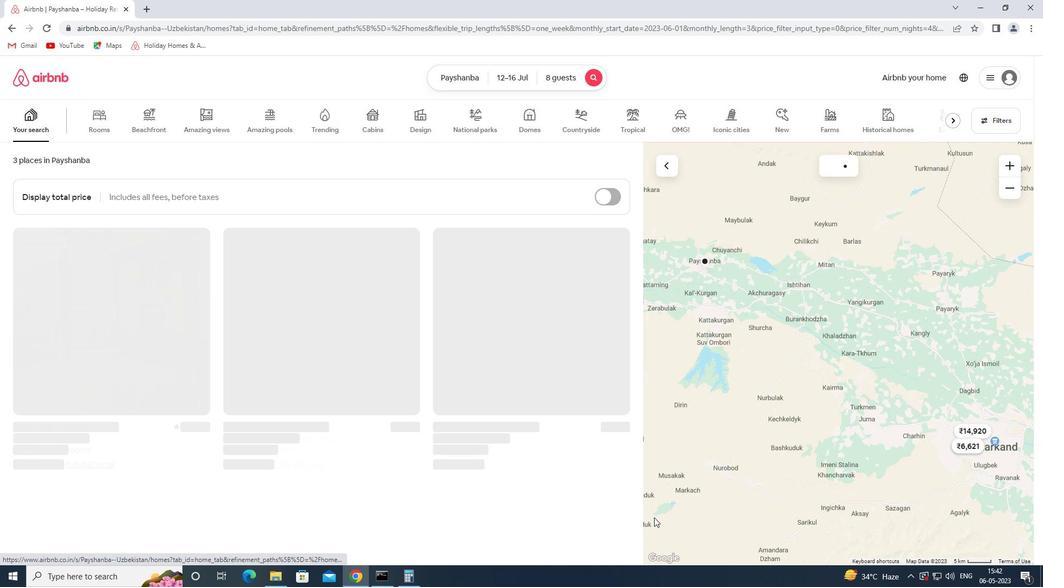 
